 Task: Create new vendor bill with Date Opened: 02-Apr-23, Select Vendor: The Hanover Insurance Group, Terms: Net 7. Make bill entry for item-1 with Date: 02-Apr-23, Description: General Liability Insurance, Expense Account: Liability Insurance, Quantity: 1, Unit Price: 115, Sales Tax: Y, Sales Tax Included: Y, Tax Table: Sales Tax. Post Bill with Post Date: 02-Apr-23, Post to Accounts: Liabilities:Accounts Payble. Pay / Process Payment with Transaction Date: 08-Apr-23, Amount: 115, Transfer Account: Checking Account. Go to 'Print Bill'.
Action: Mouse moved to (155, 29)
Screenshot: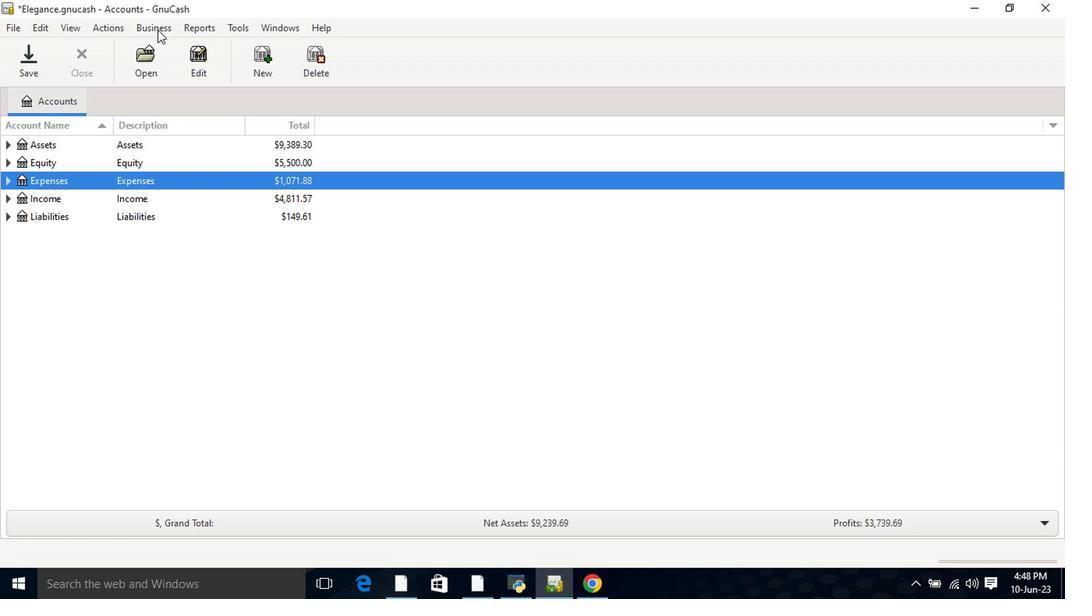 
Action: Mouse pressed left at (155, 29)
Screenshot: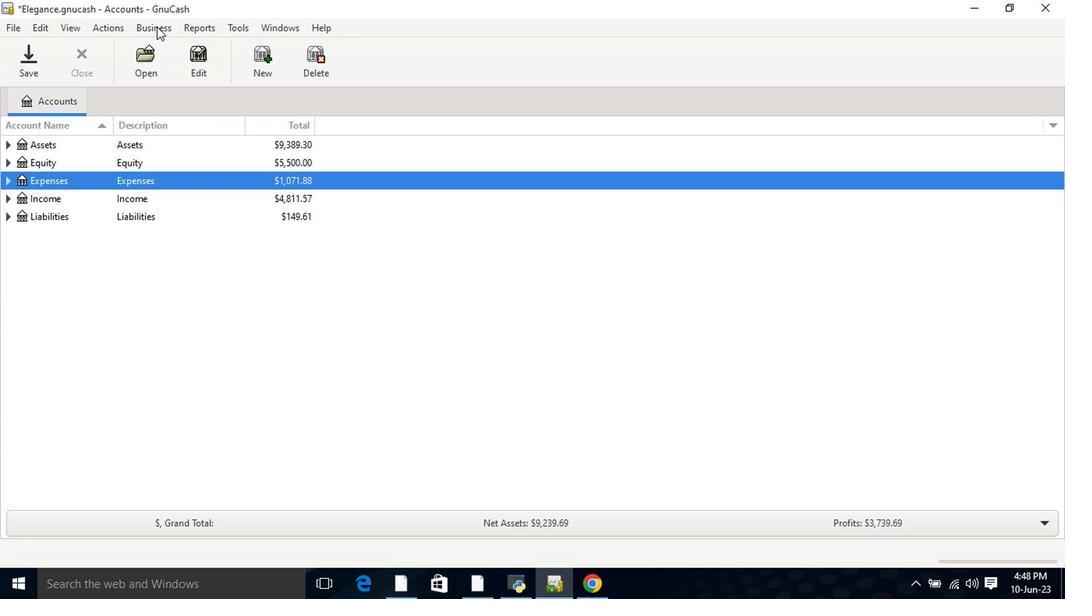 
Action: Mouse moved to (165, 71)
Screenshot: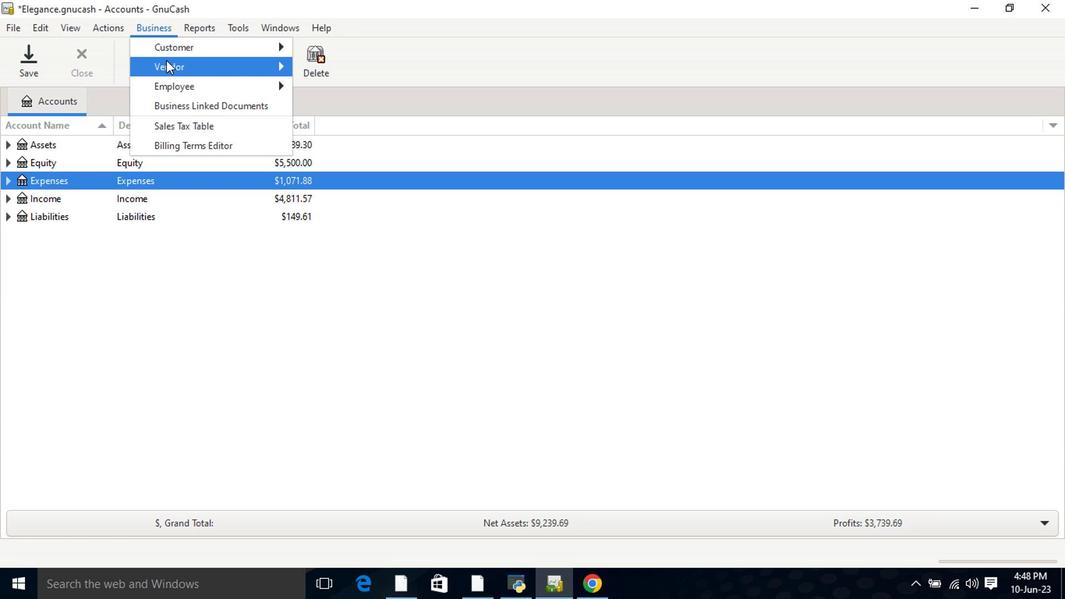 
Action: Mouse pressed left at (165, 71)
Screenshot: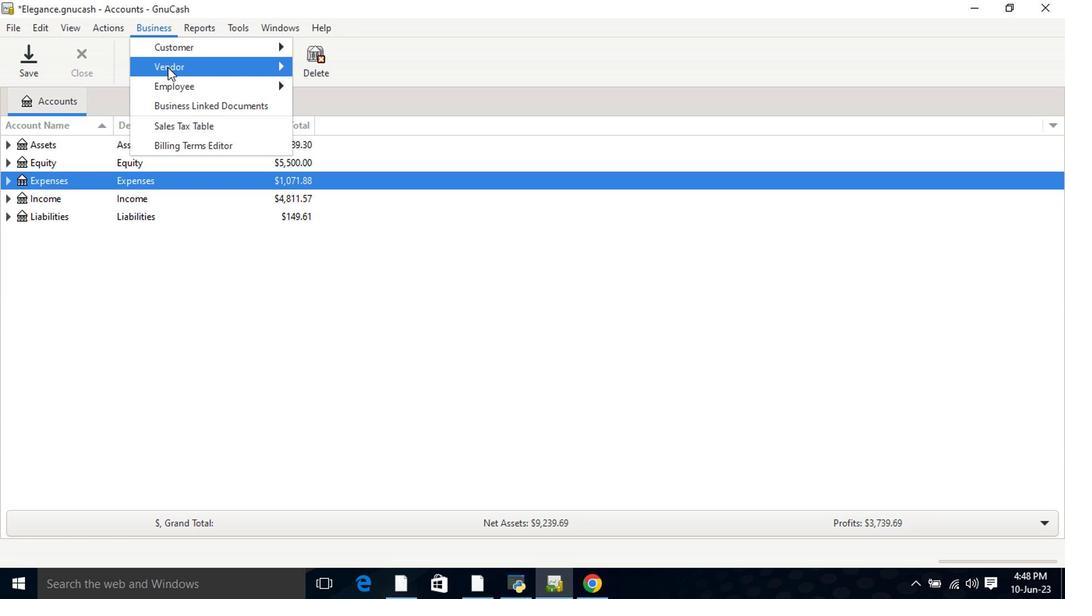 
Action: Mouse moved to (331, 124)
Screenshot: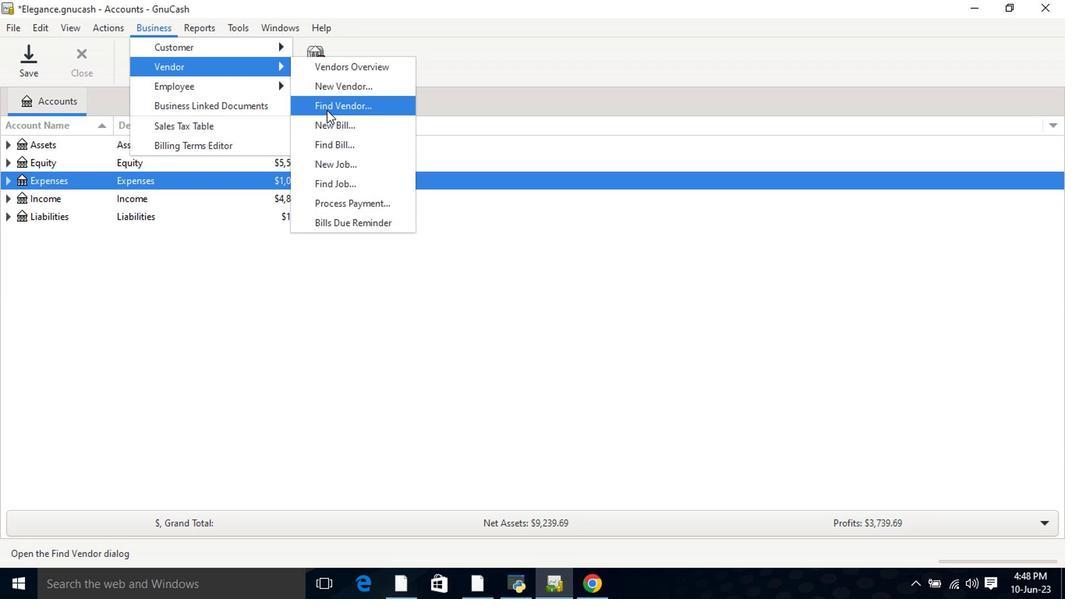 
Action: Mouse pressed left at (331, 124)
Screenshot: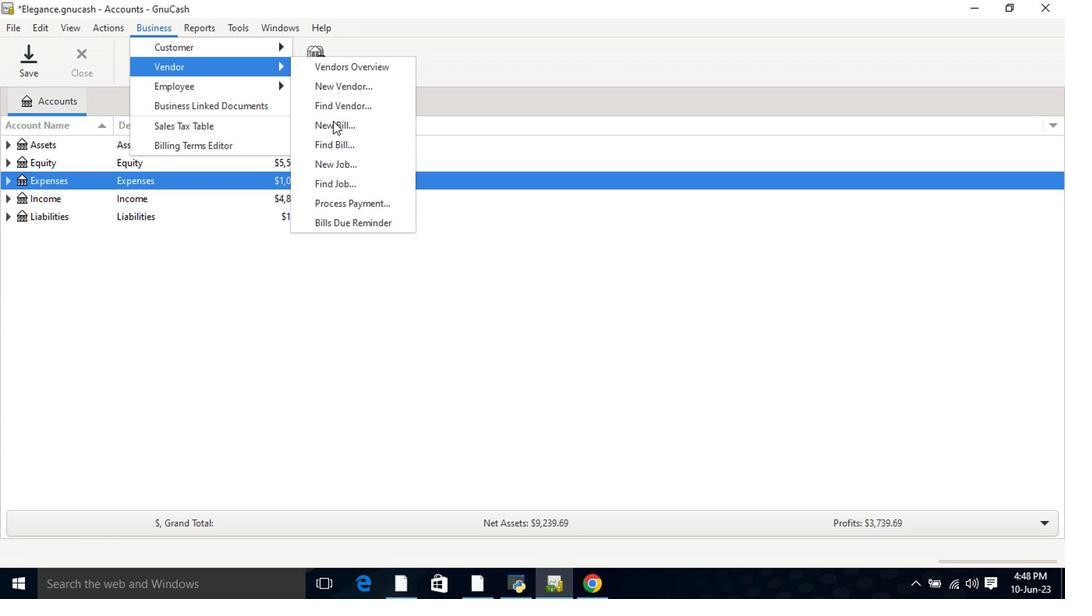 
Action: Mouse moved to (632, 206)
Screenshot: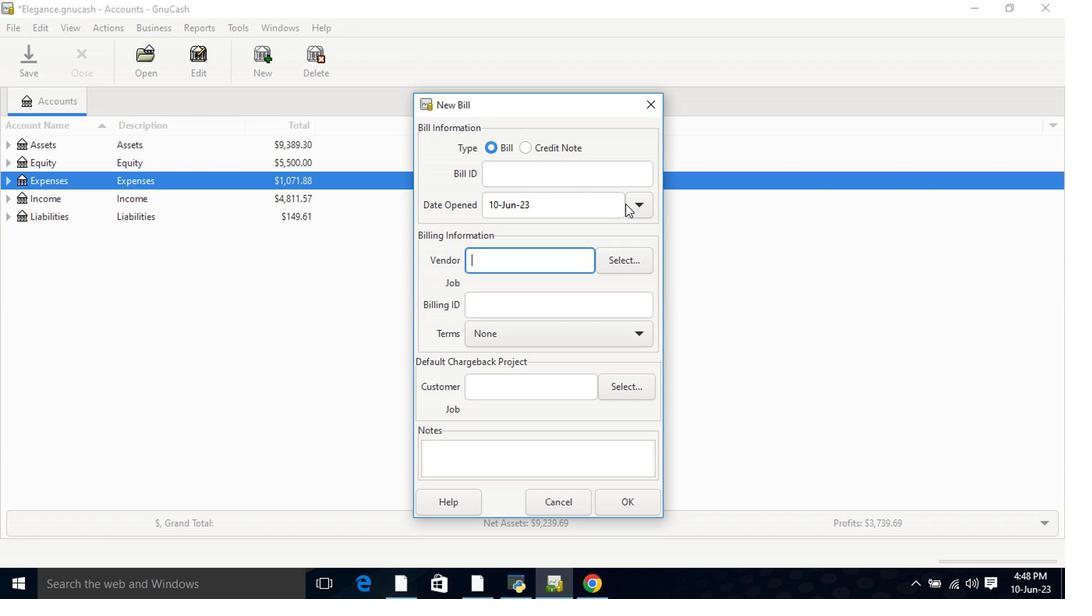 
Action: Mouse pressed left at (632, 206)
Screenshot: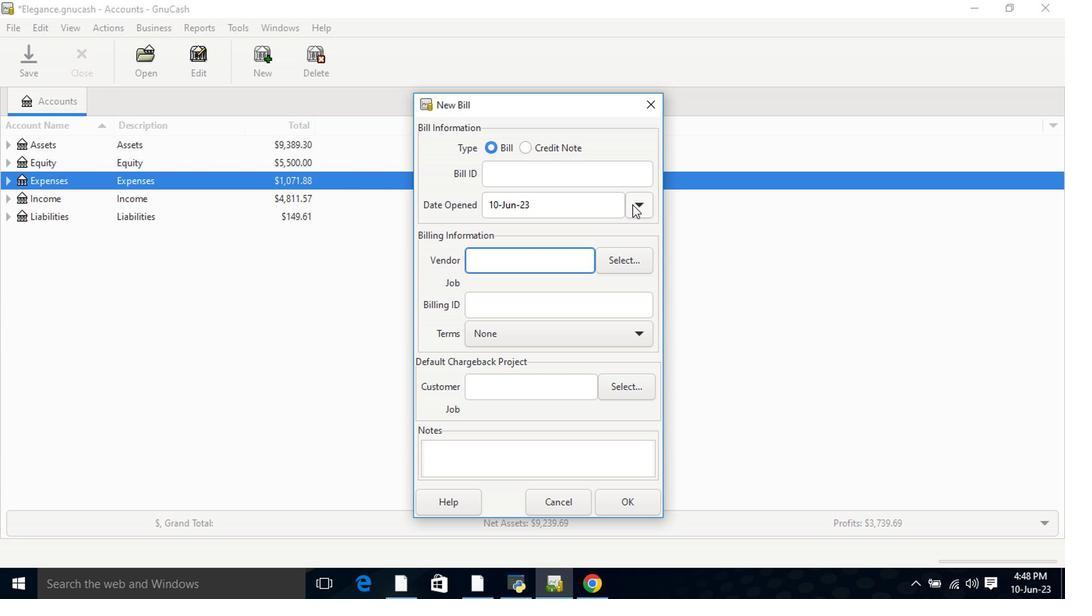
Action: Mouse moved to (517, 230)
Screenshot: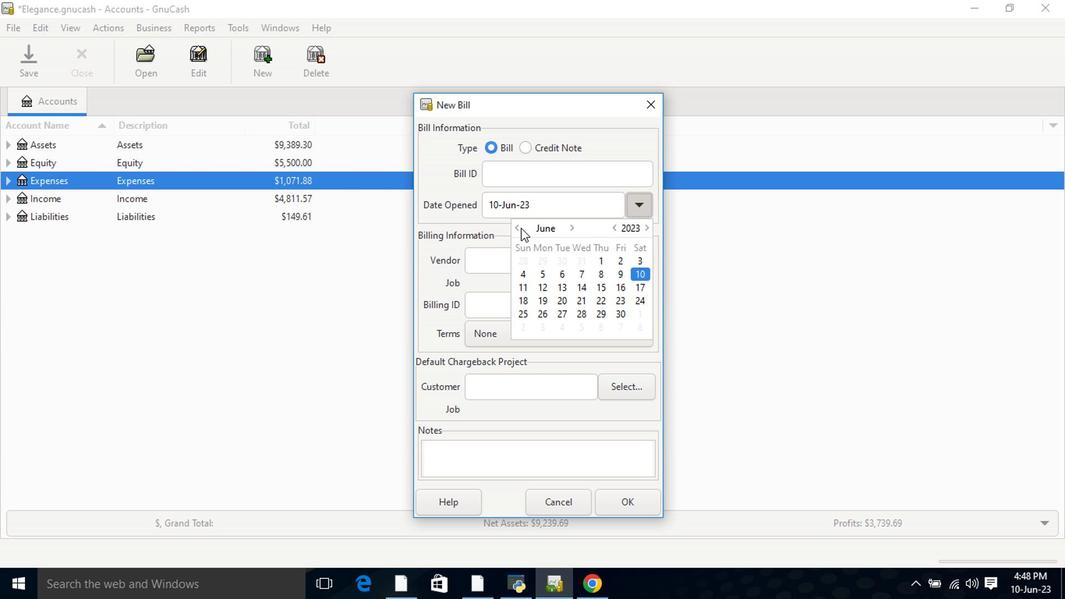 
Action: Mouse pressed left at (517, 230)
Screenshot: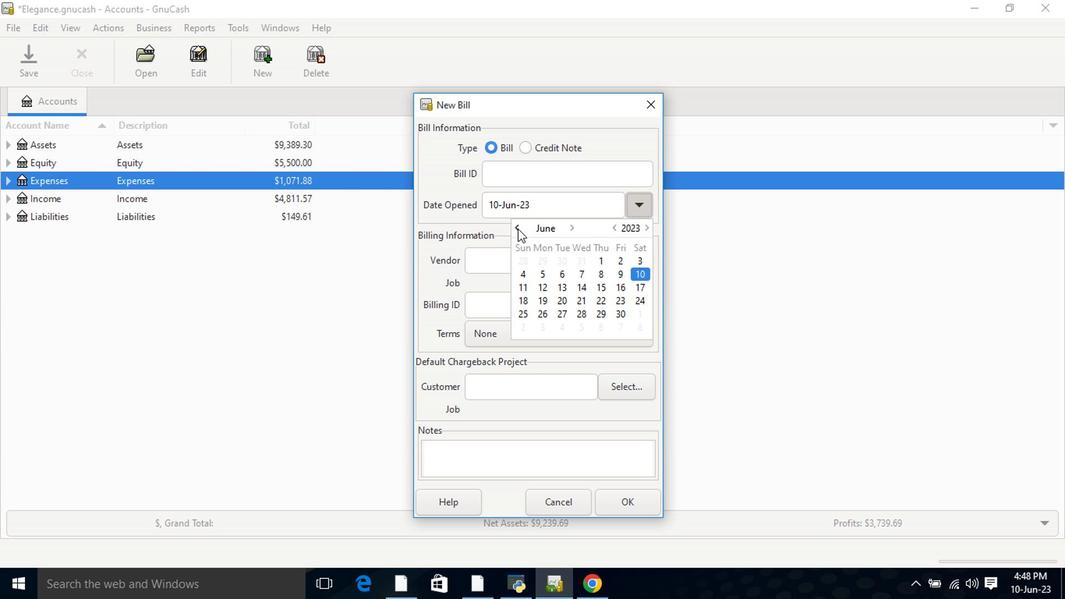 
Action: Mouse moved to (516, 230)
Screenshot: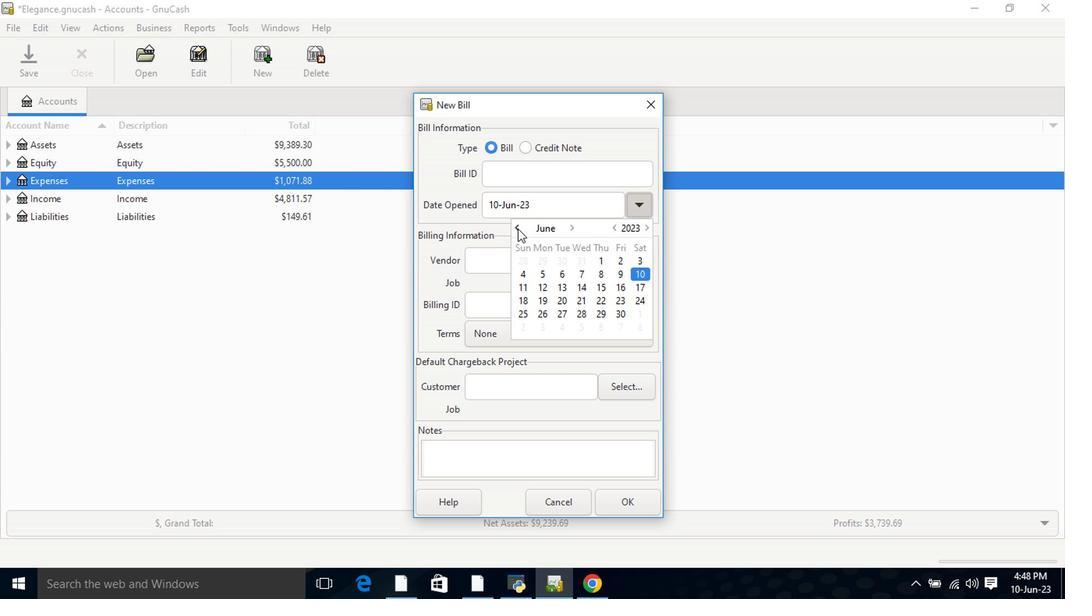 
Action: Mouse pressed left at (516, 230)
Screenshot: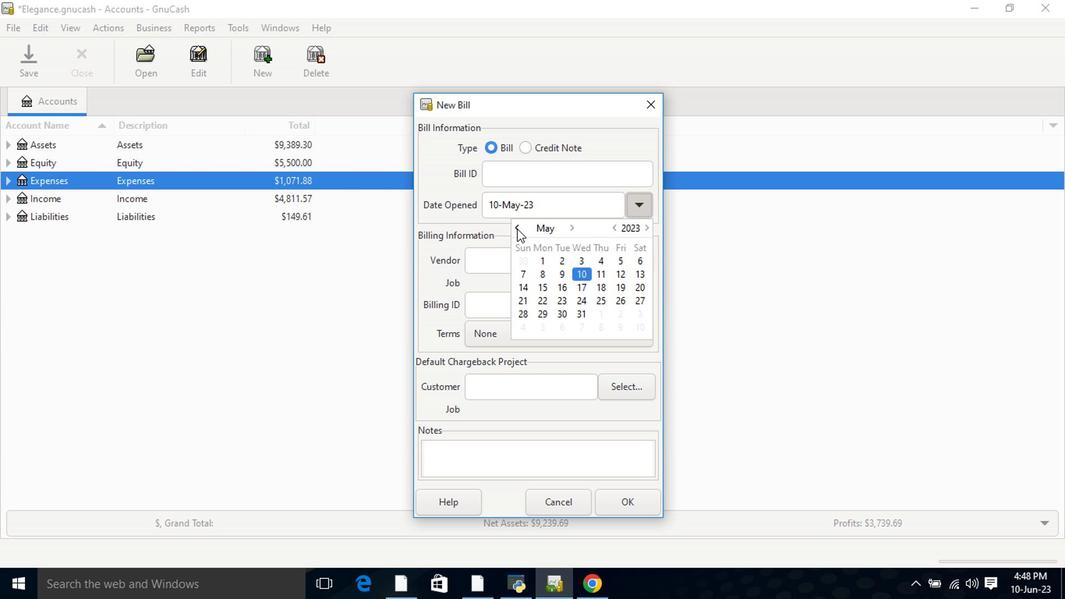 
Action: Mouse moved to (526, 276)
Screenshot: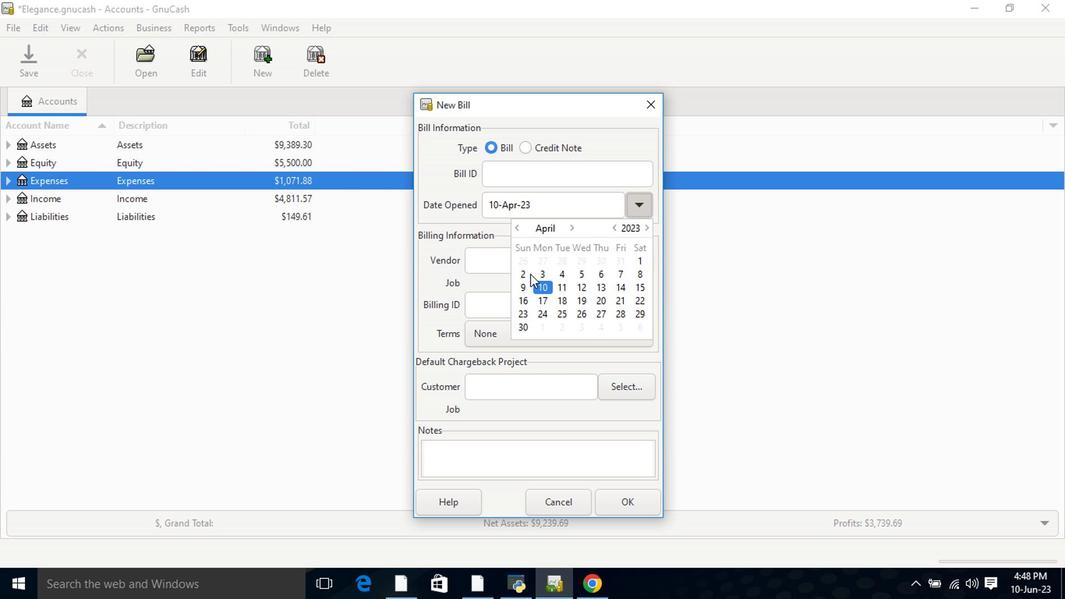 
Action: Mouse pressed left at (526, 276)
Screenshot: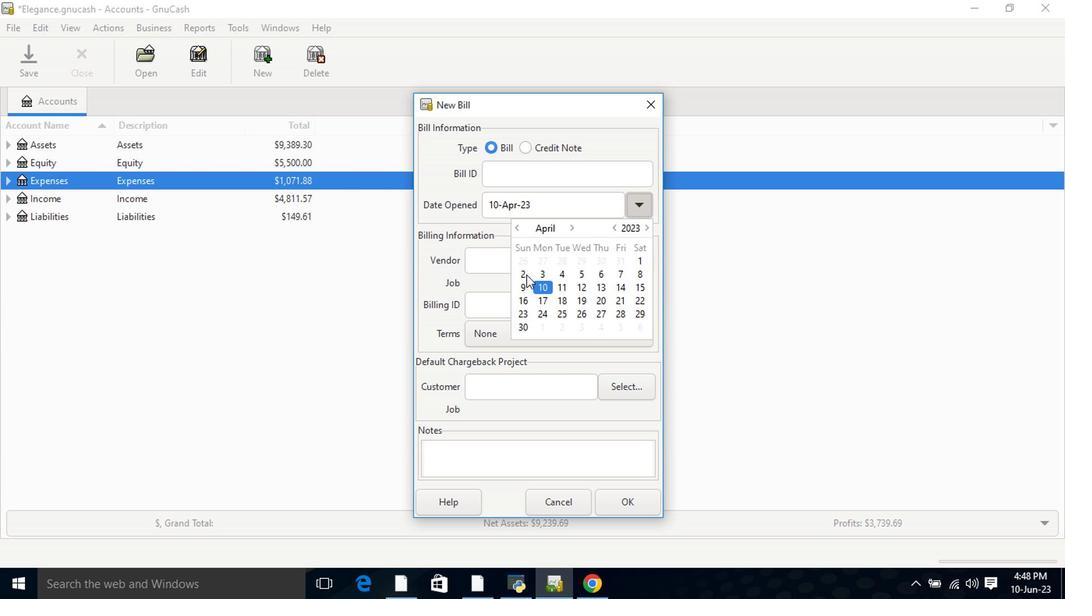 
Action: Mouse pressed left at (526, 276)
Screenshot: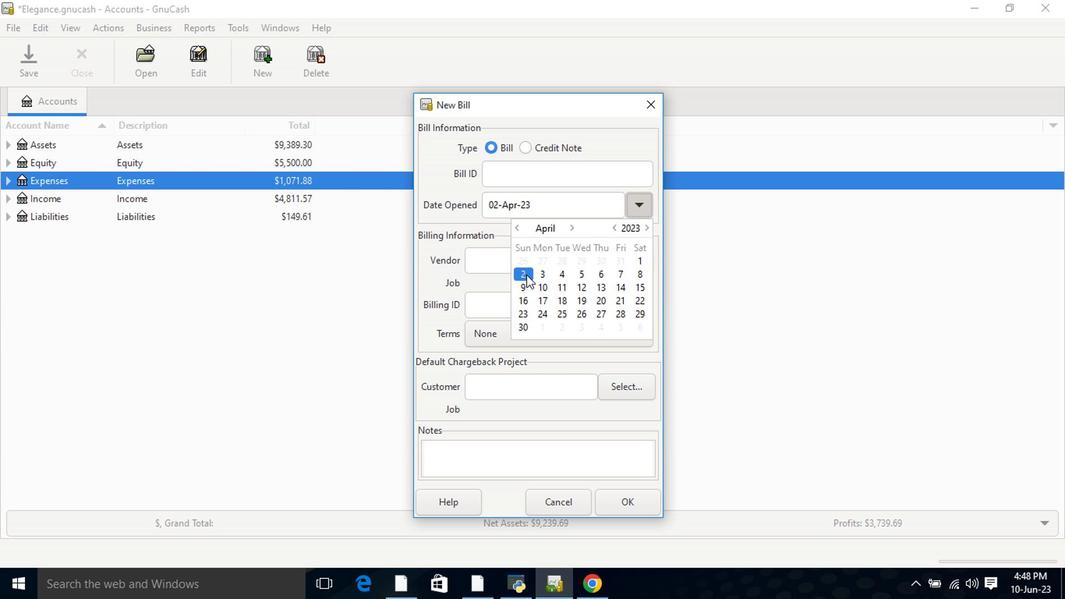 
Action: Mouse moved to (522, 268)
Screenshot: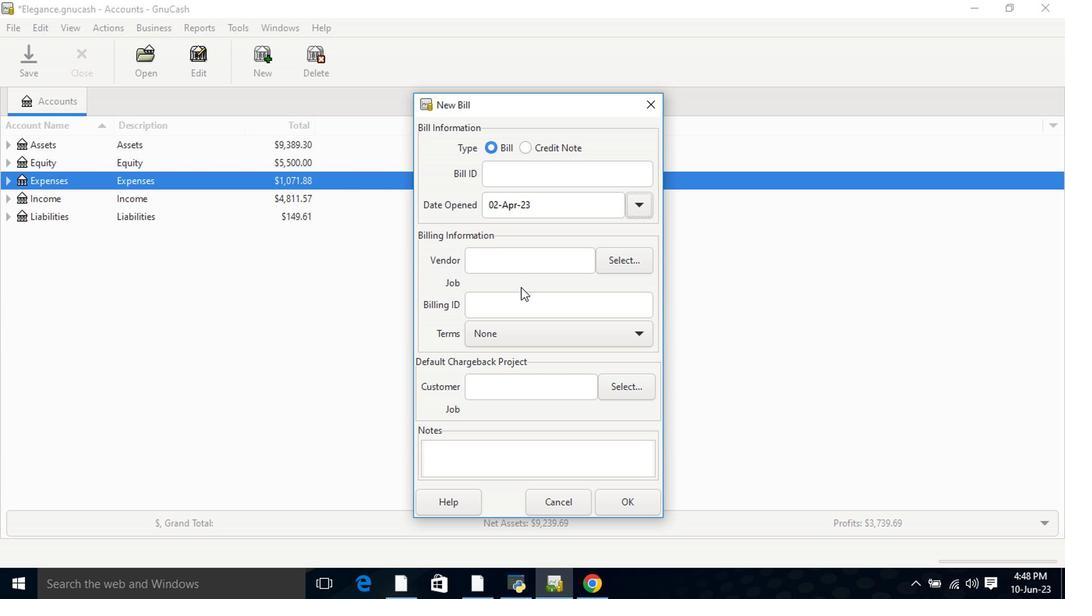 
Action: Mouse pressed left at (522, 268)
Screenshot: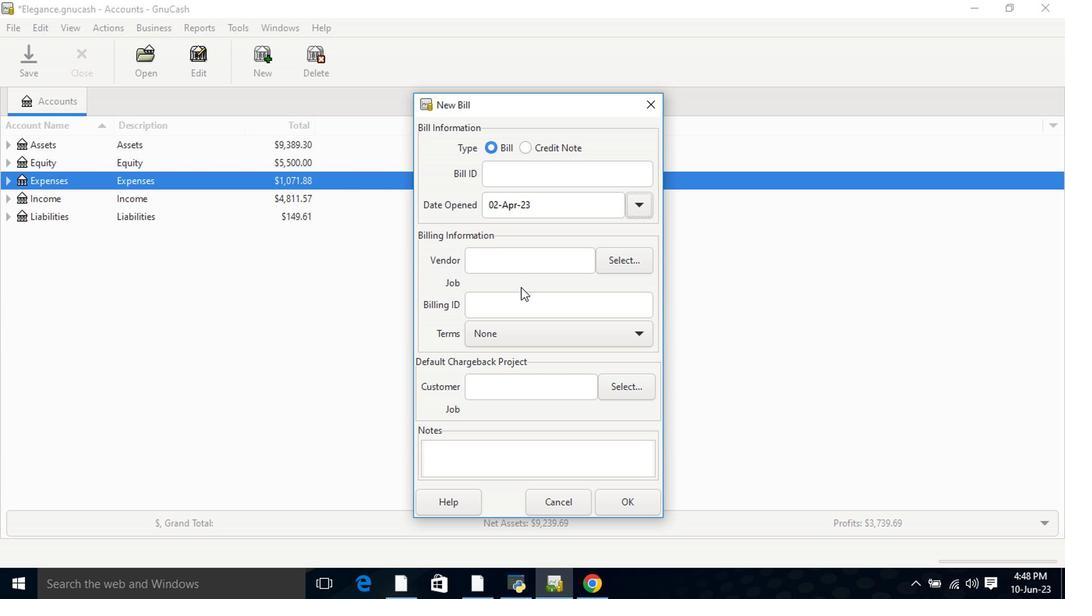 
Action: Key pressed <Key.shift>The<Key.space>
Screenshot: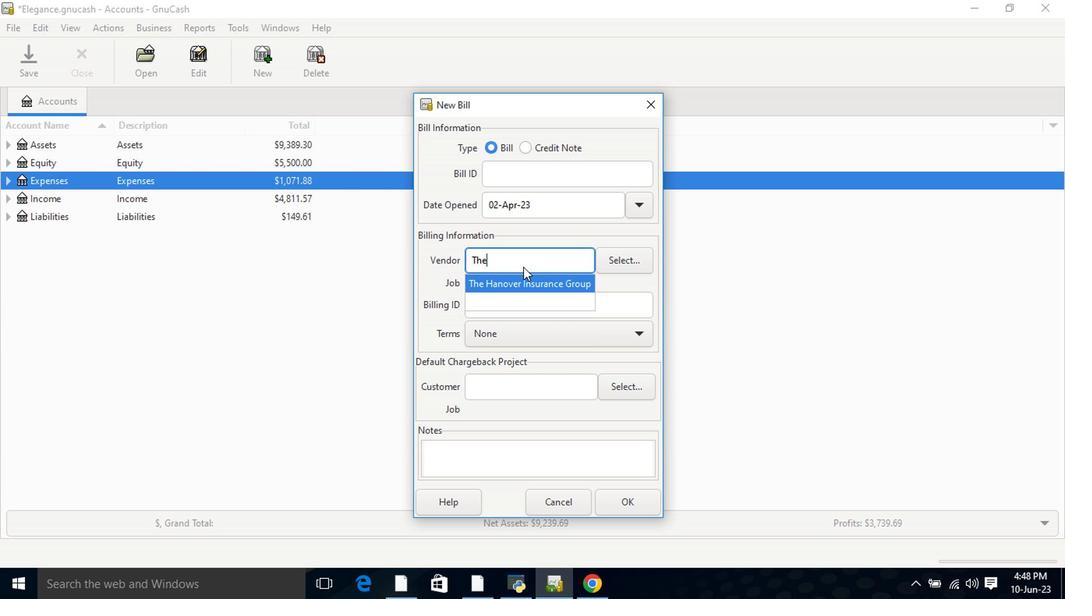 
Action: Mouse moved to (519, 288)
Screenshot: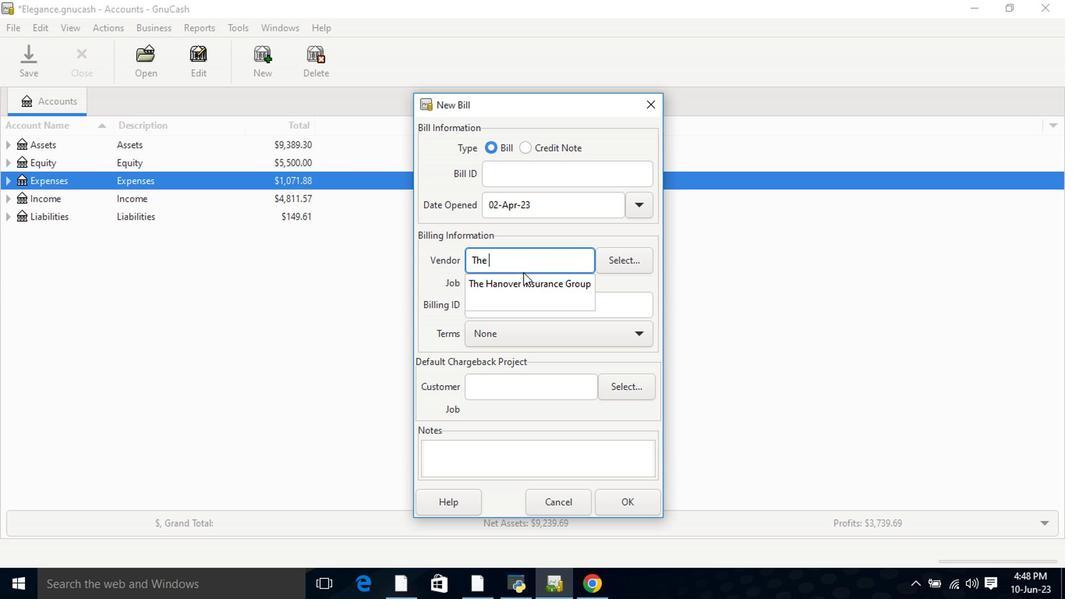 
Action: Mouse pressed left at (519, 288)
Screenshot: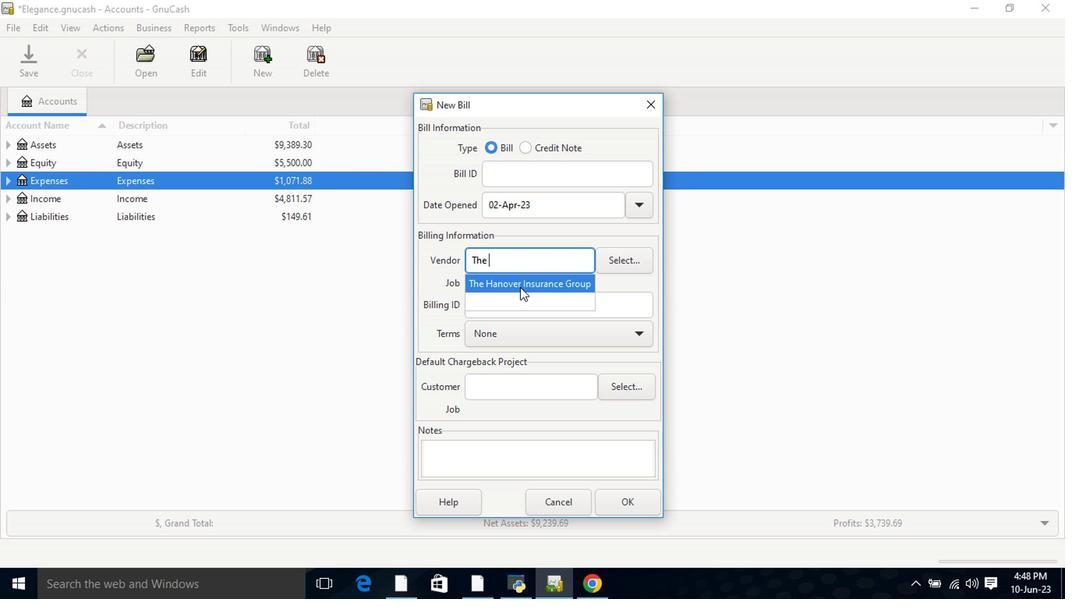 
Action: Mouse moved to (533, 342)
Screenshot: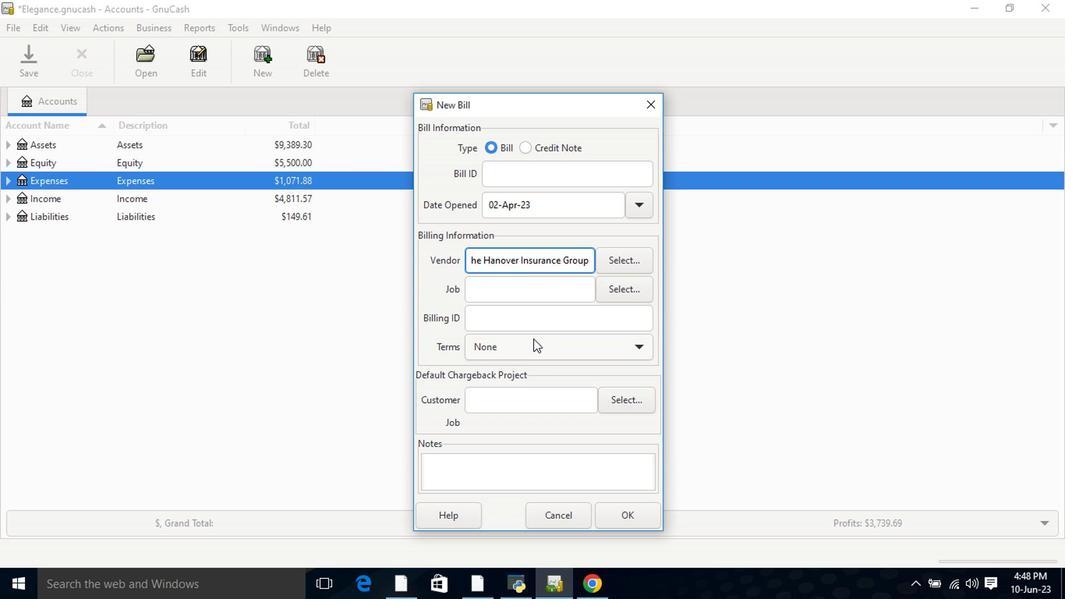 
Action: Mouse pressed left at (533, 342)
Screenshot: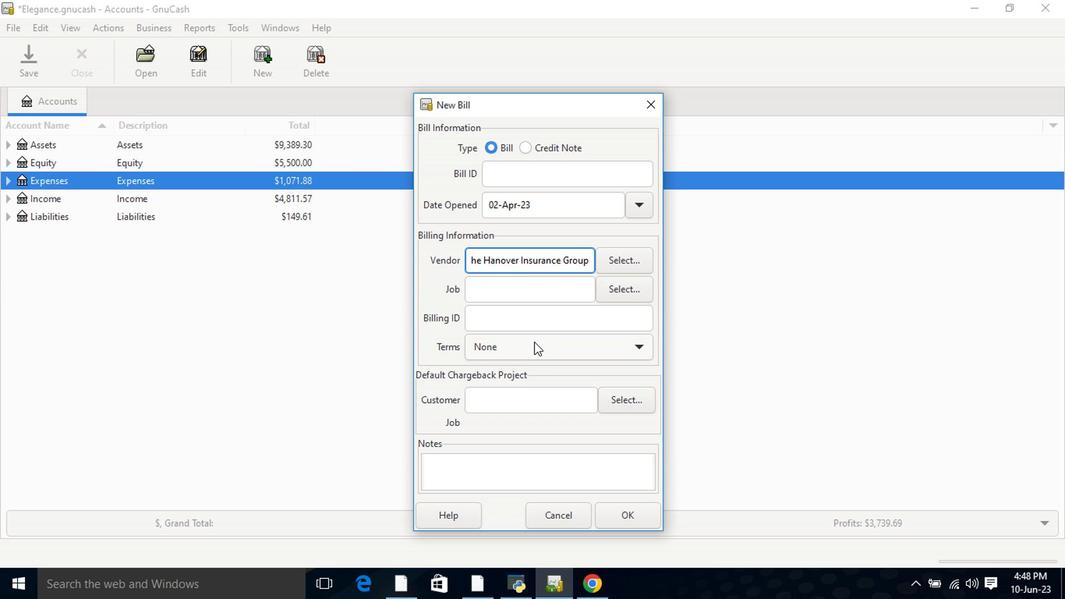 
Action: Mouse moved to (523, 411)
Screenshot: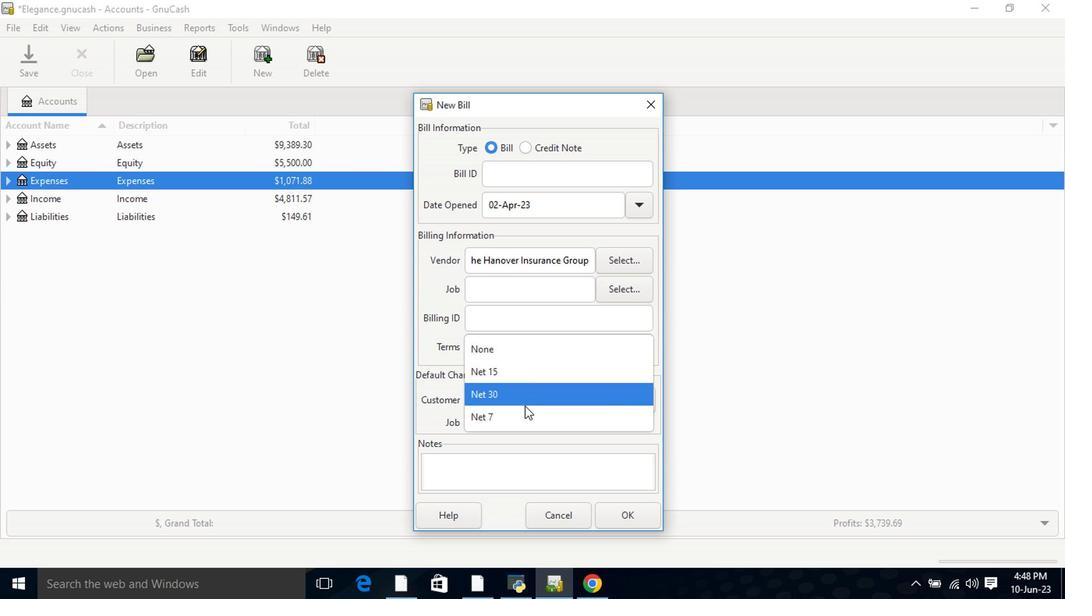 
Action: Mouse pressed left at (523, 411)
Screenshot: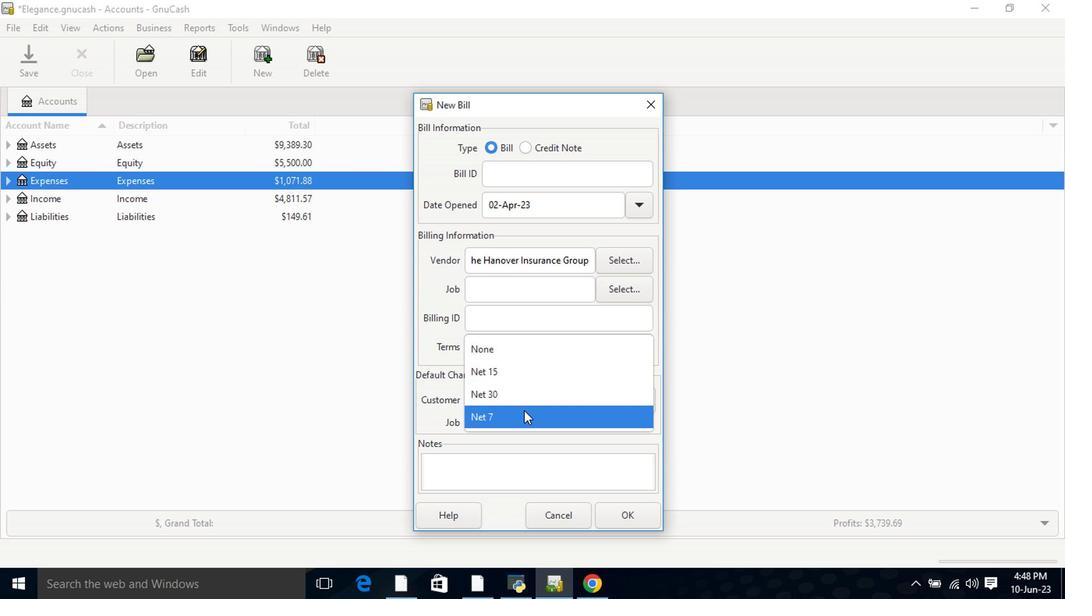 
Action: Mouse moved to (628, 511)
Screenshot: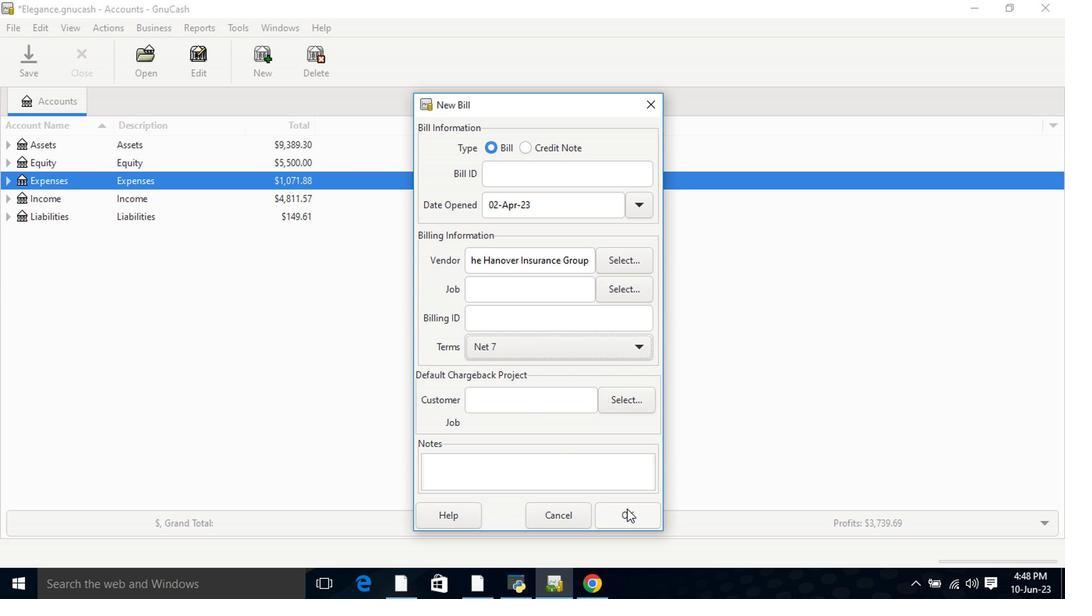 
Action: Mouse pressed left at (628, 511)
Screenshot: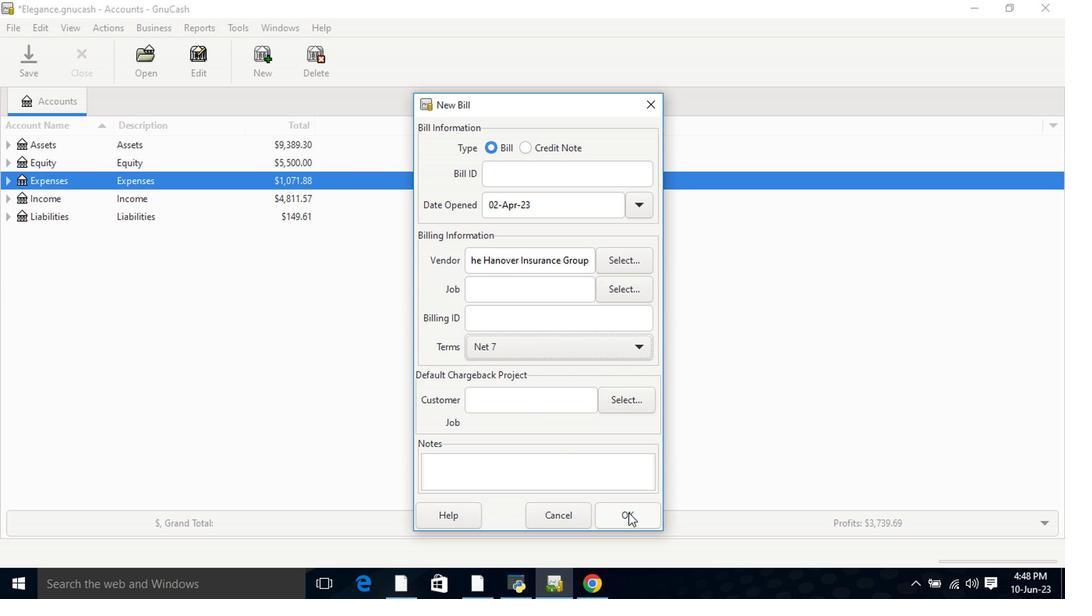 
Action: Mouse moved to (275, 355)
Screenshot: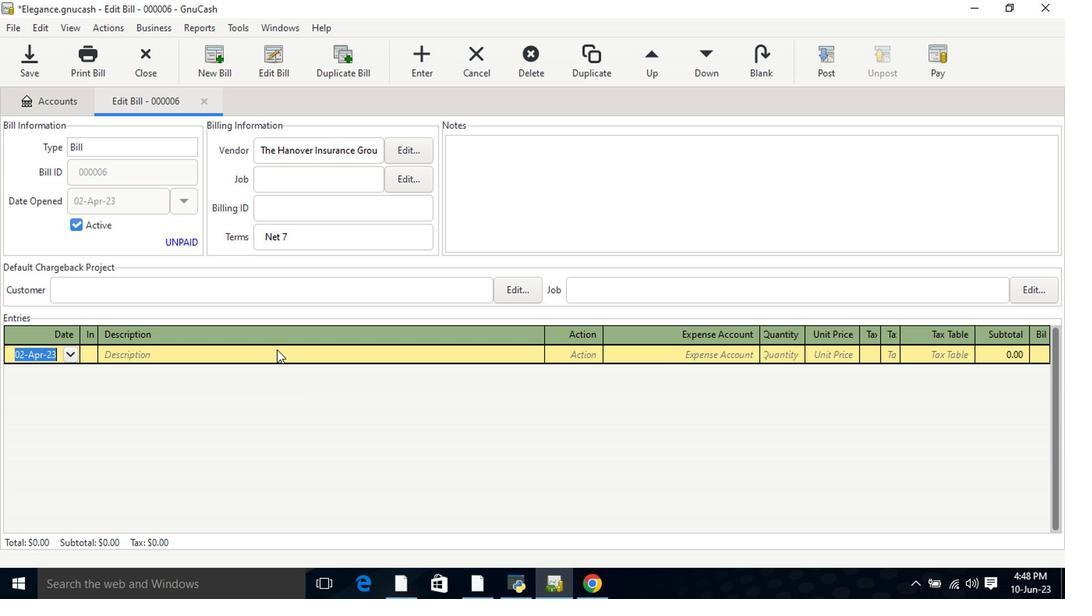 
Action: Mouse pressed left at (275, 355)
Screenshot: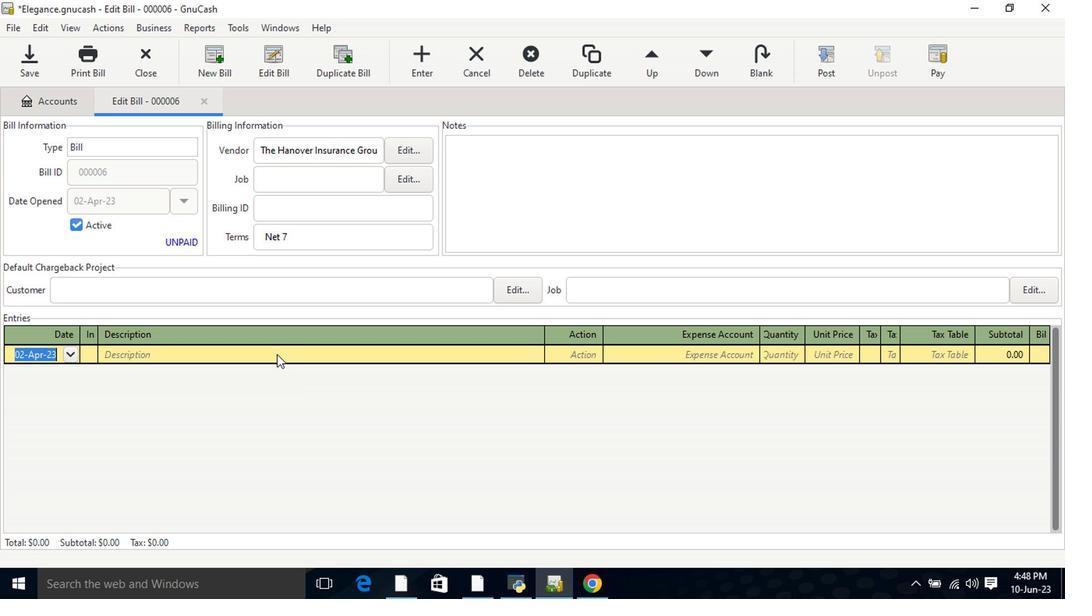 
Action: Key pressed <Key.shift>General<Key.space><Key.shift>Liability<Key.space><Key.shift>Insurance<Key.tab><Key.tab>insu<Key.down><Key.tab>1<Key.tab>115<Key.tab>
Screenshot: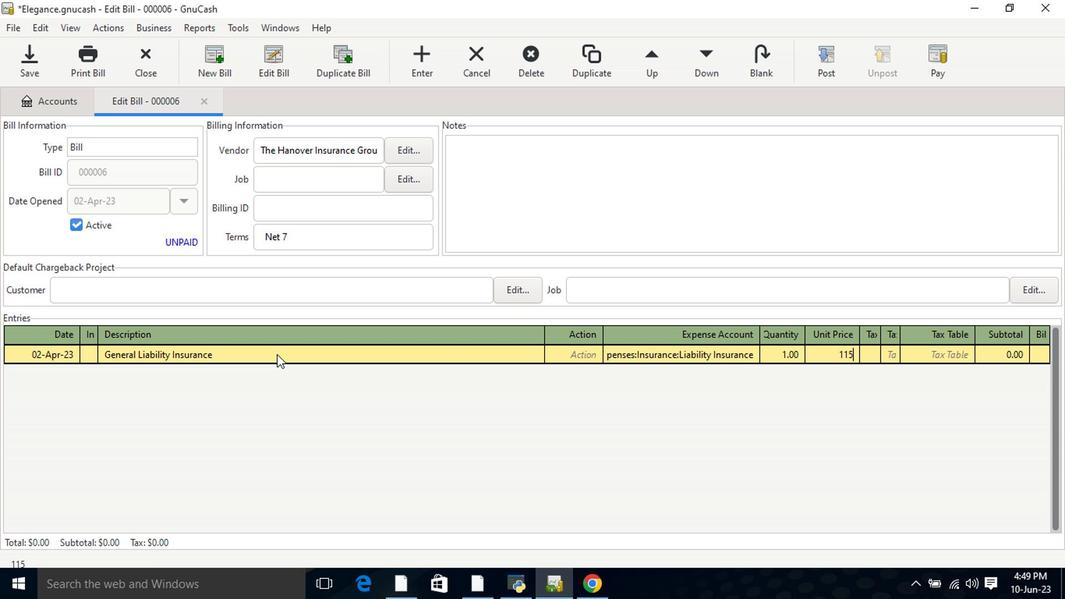 
Action: Mouse moved to (868, 355)
Screenshot: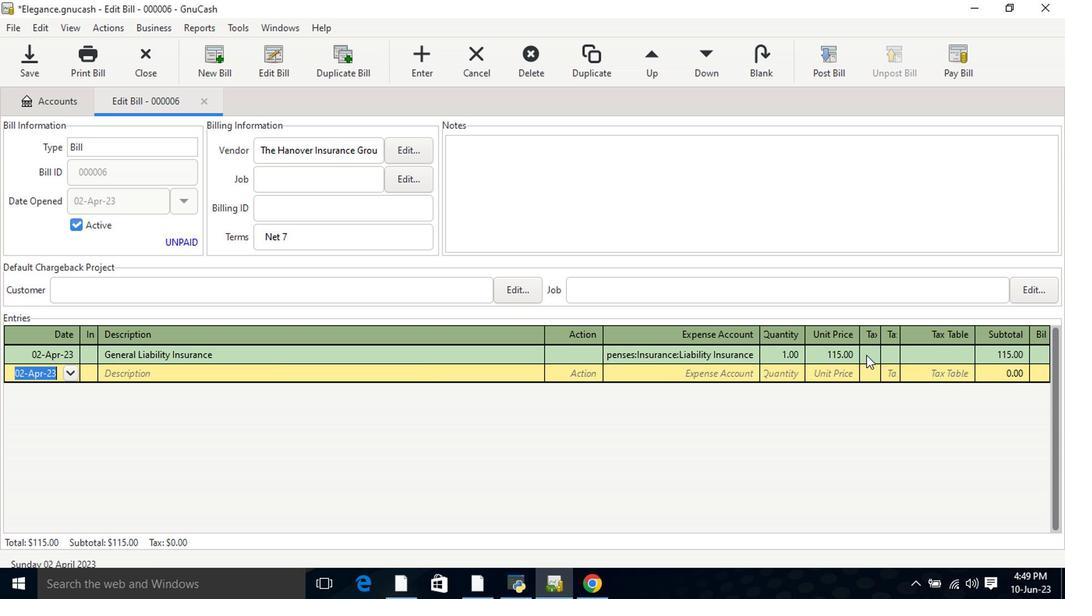 
Action: Mouse pressed left at (868, 355)
Screenshot: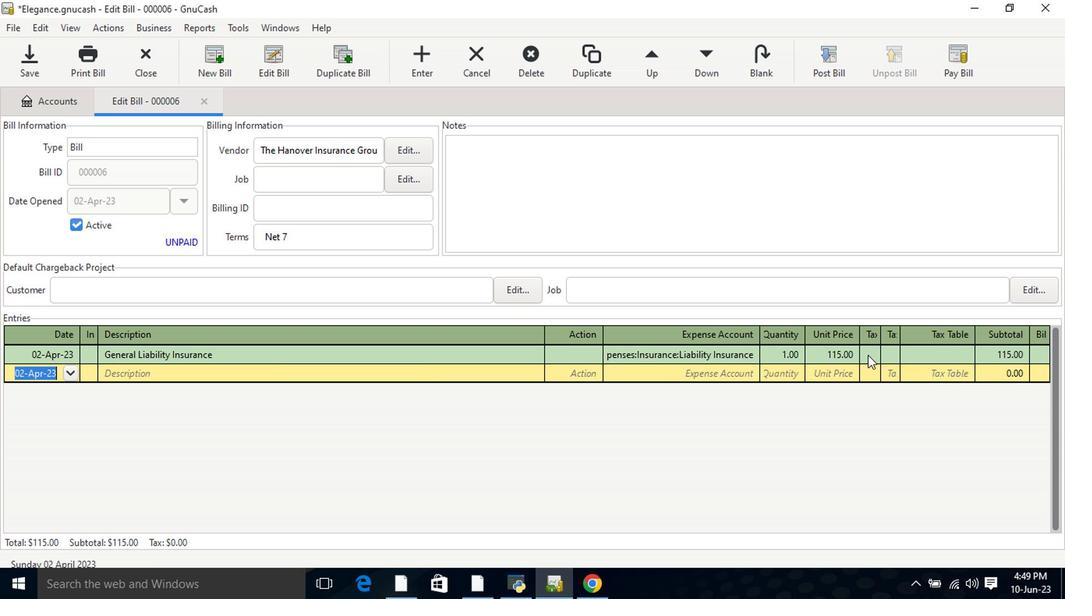
Action: Mouse moved to (877, 357)
Screenshot: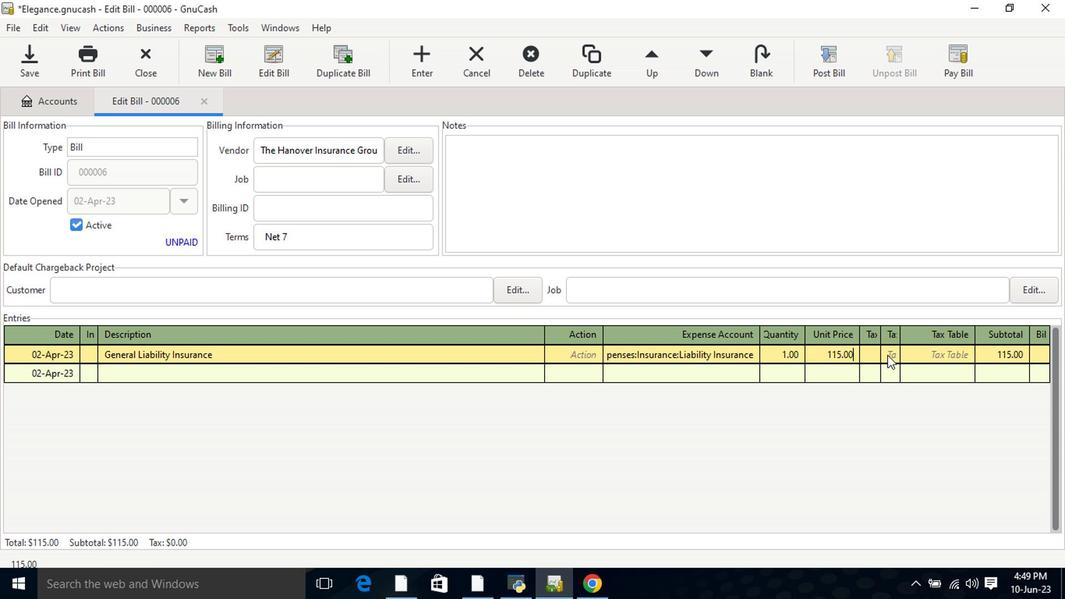 
Action: Mouse pressed left at (877, 357)
Screenshot: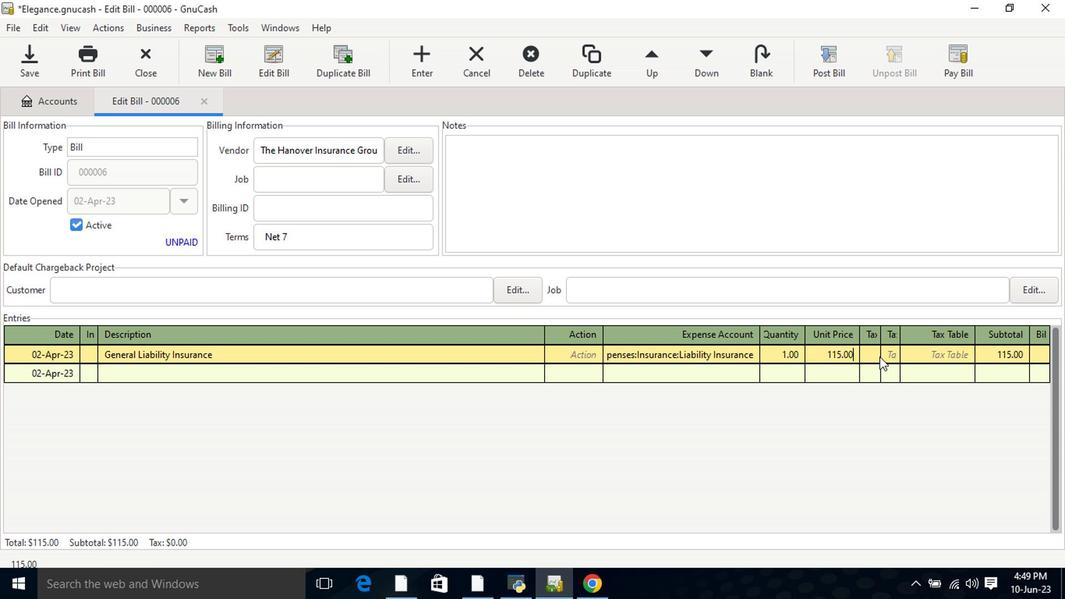 
Action: Mouse moved to (891, 358)
Screenshot: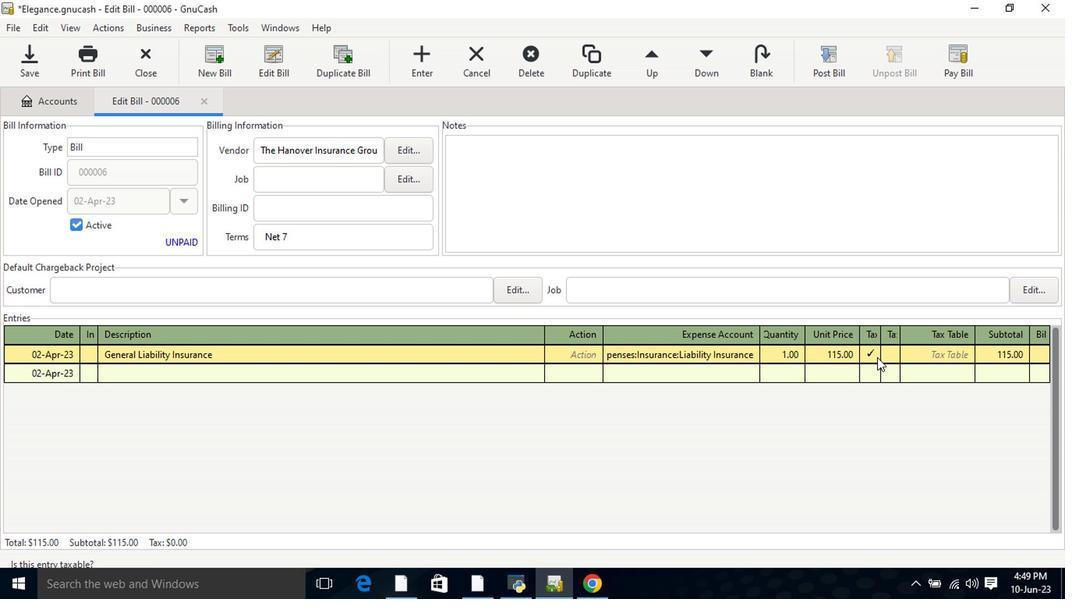 
Action: Mouse pressed left at (891, 358)
Screenshot: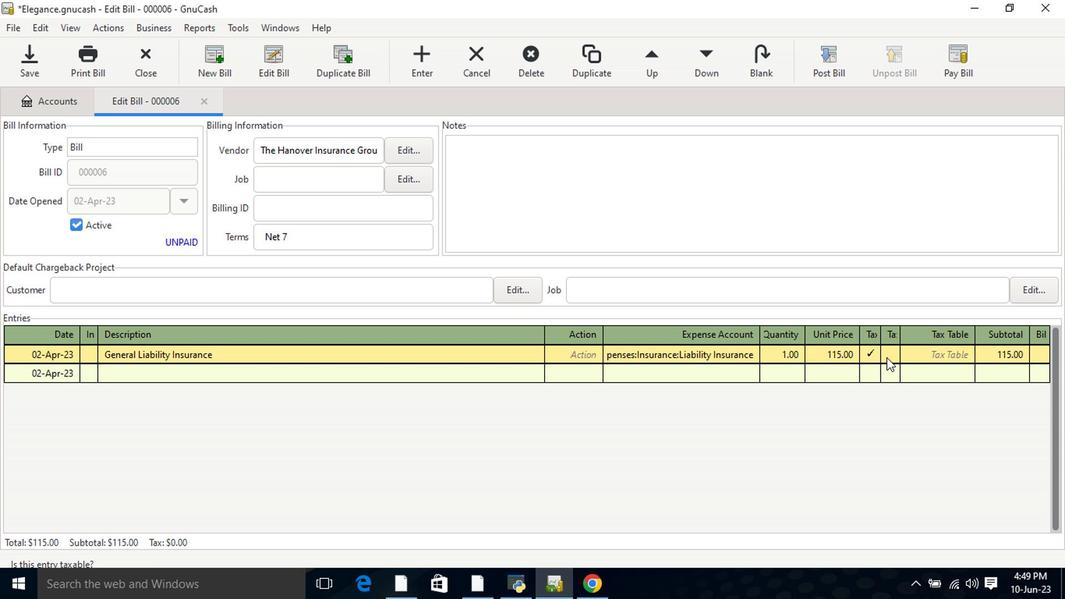 
Action: Mouse moved to (960, 354)
Screenshot: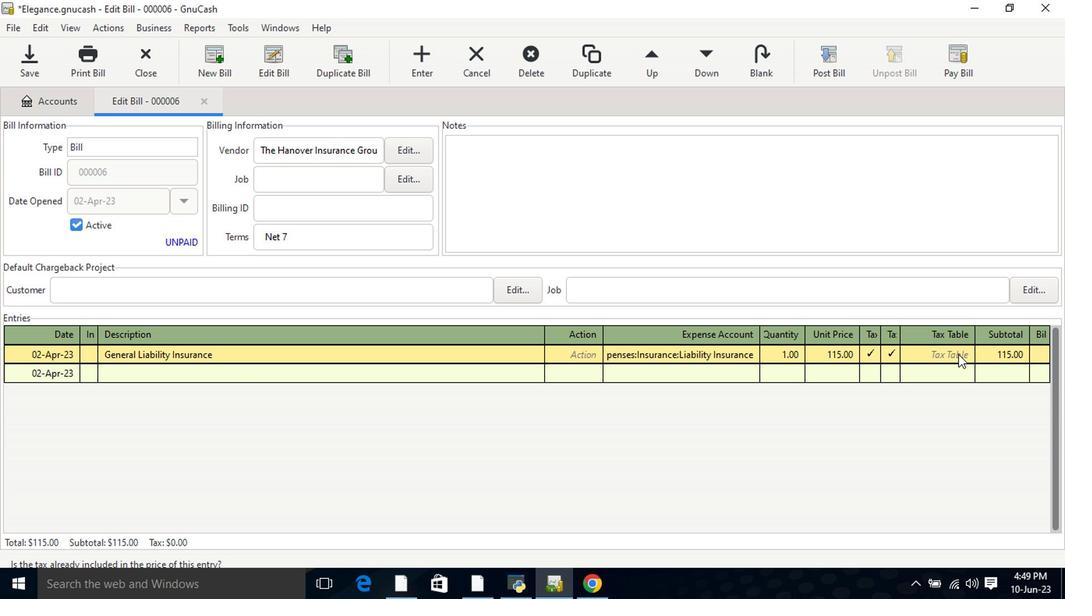 
Action: Mouse pressed left at (960, 354)
Screenshot: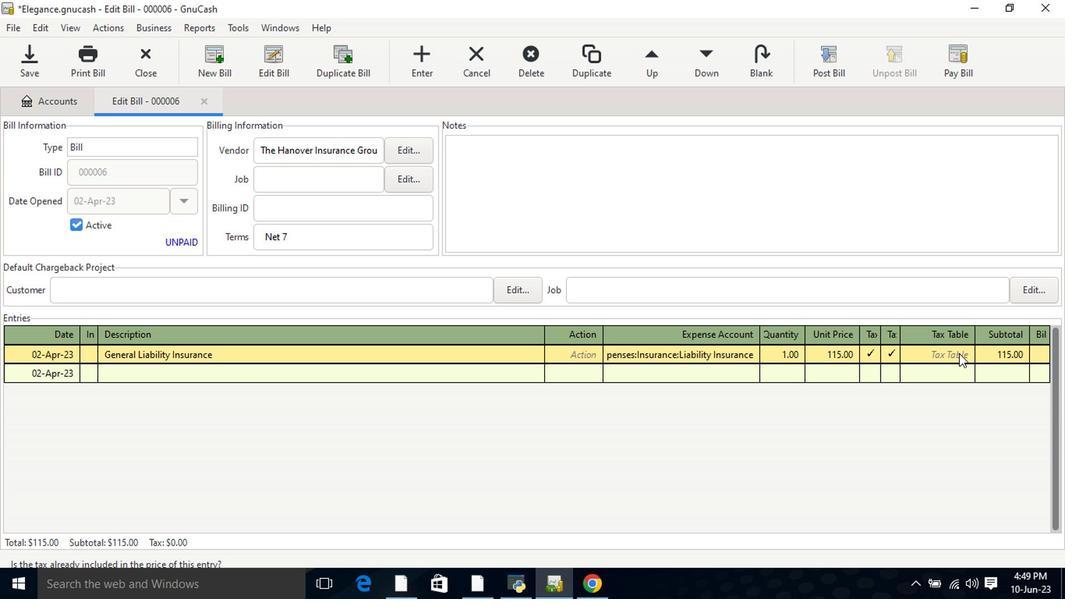 
Action: Mouse moved to (970, 361)
Screenshot: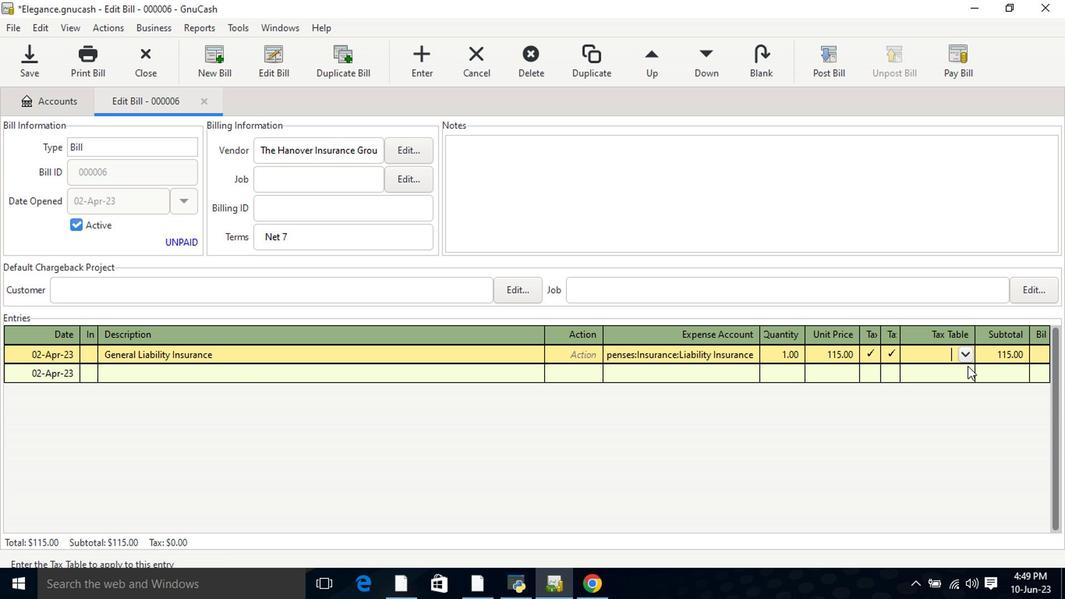 
Action: Mouse pressed left at (970, 361)
Screenshot: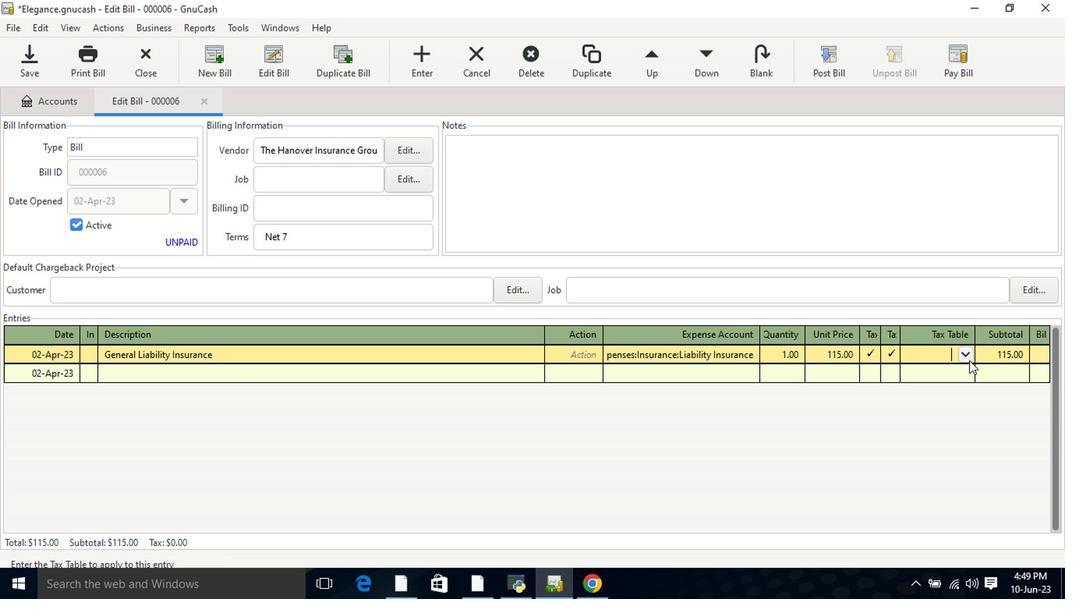 
Action: Mouse moved to (970, 372)
Screenshot: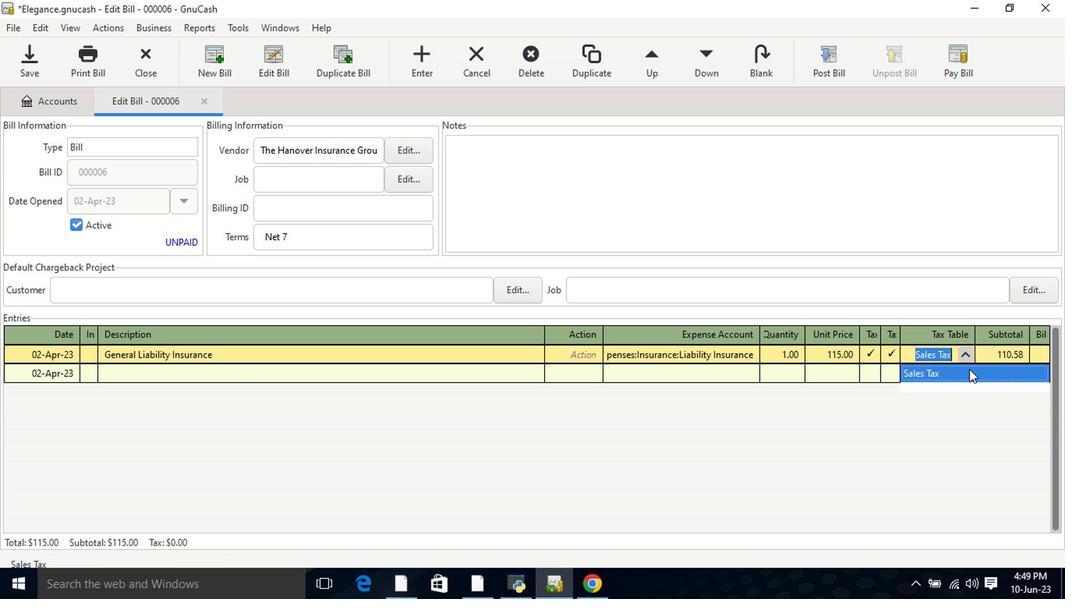 
Action: Mouse pressed left at (970, 372)
Screenshot: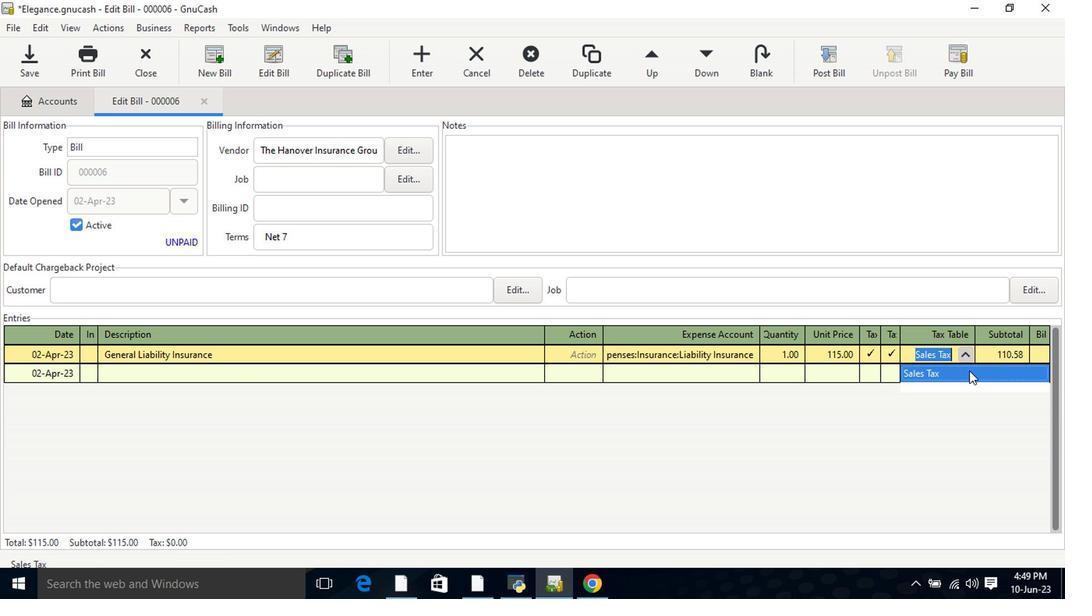 
Action: Key pressed <Key.tab>
Screenshot: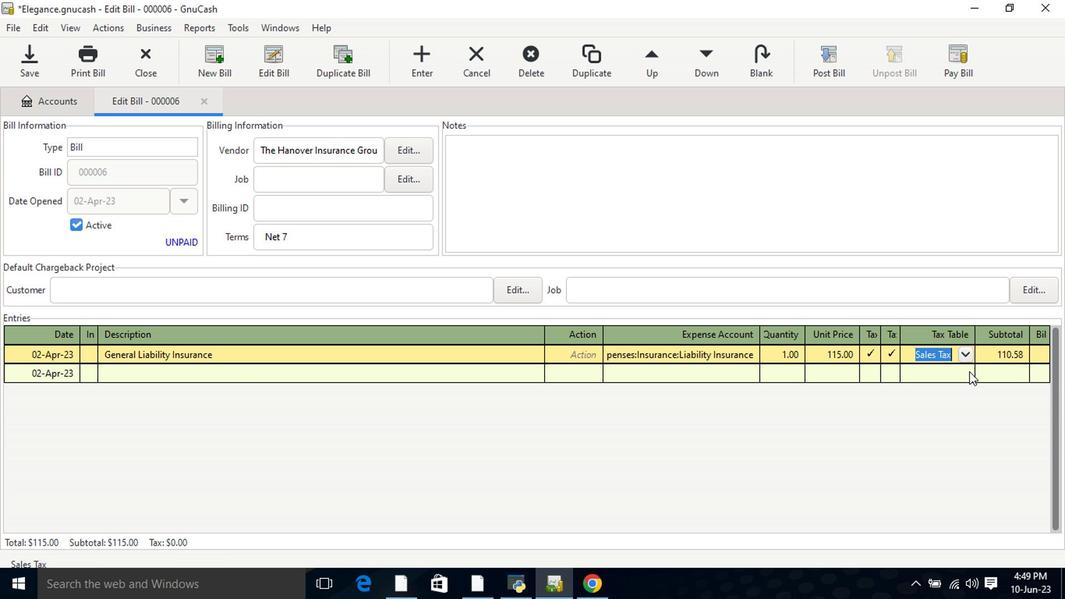 
Action: Mouse moved to (842, 72)
Screenshot: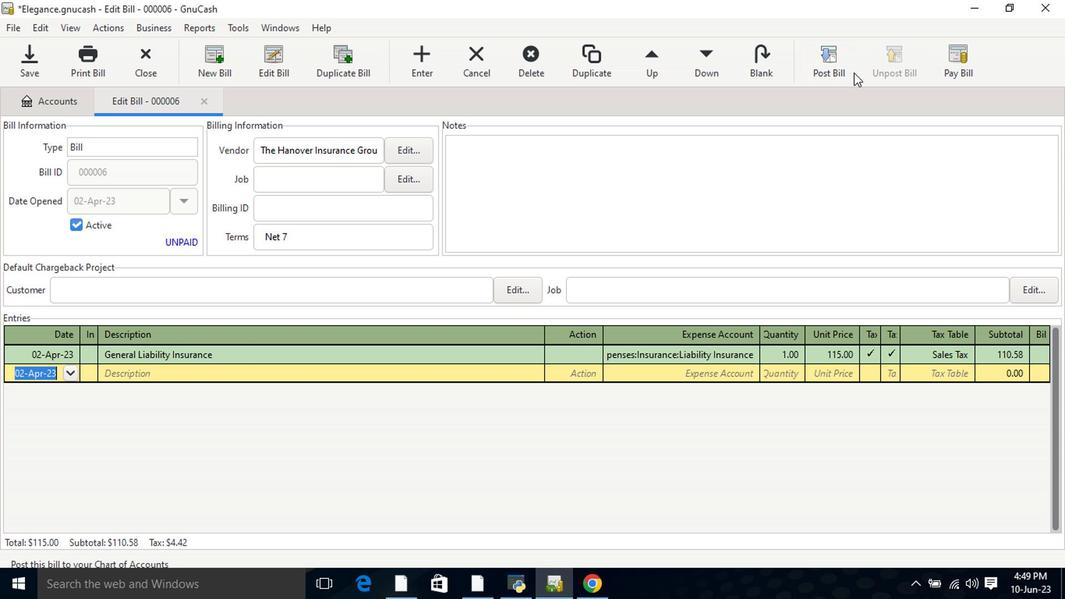 
Action: Mouse pressed left at (842, 72)
Screenshot: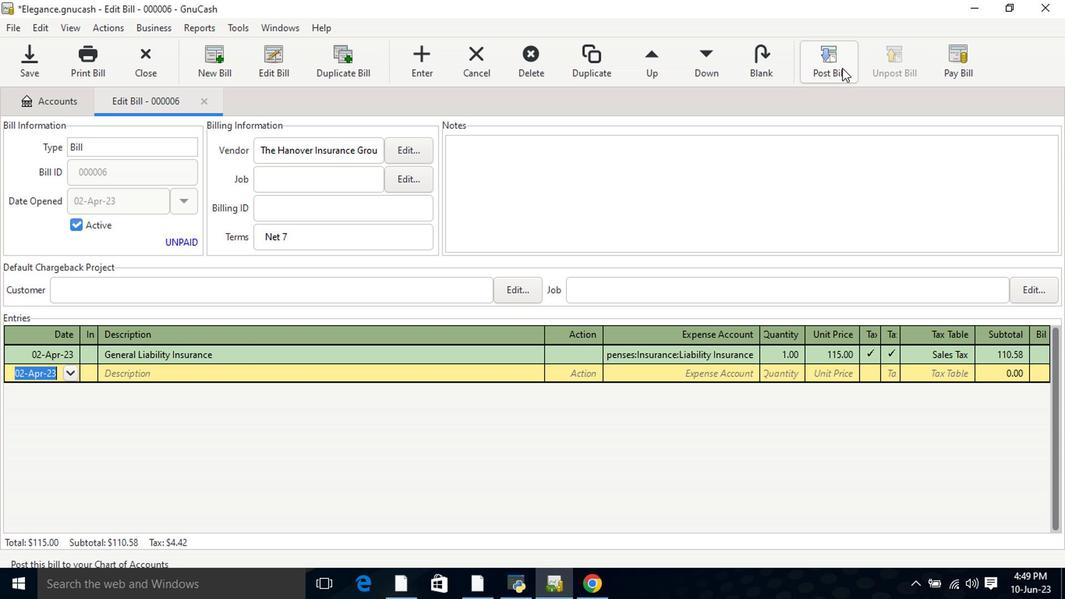 
Action: Mouse moved to (650, 400)
Screenshot: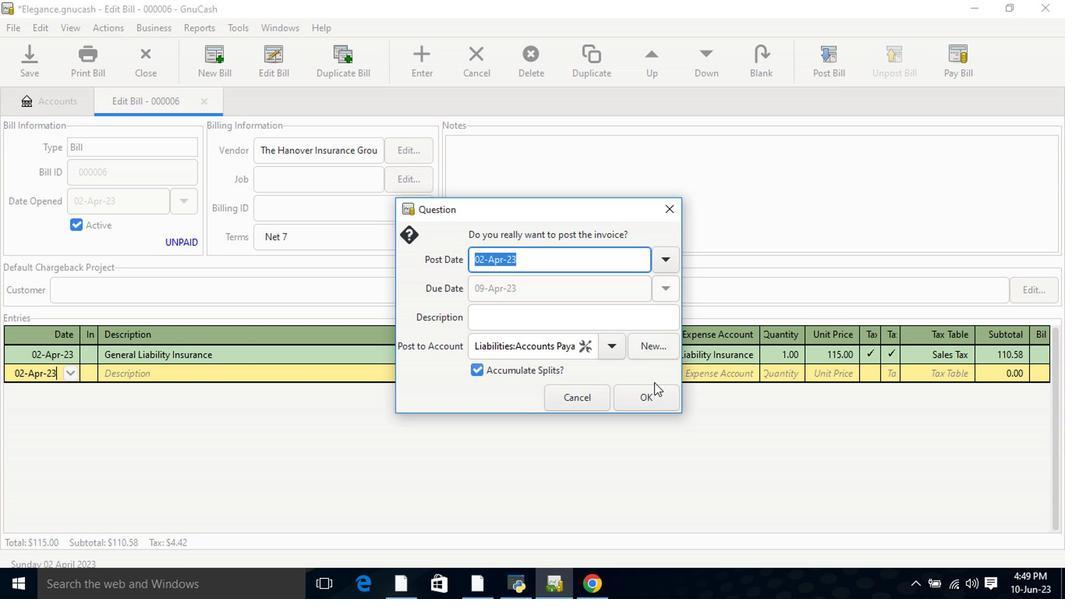 
Action: Mouse pressed left at (650, 400)
Screenshot: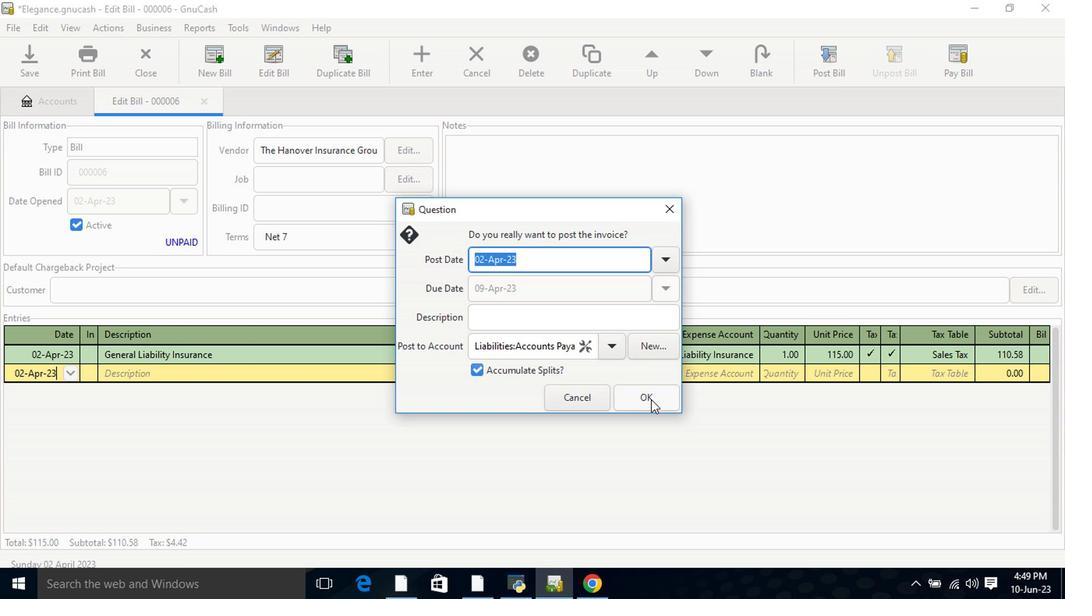 
Action: Mouse moved to (935, 63)
Screenshot: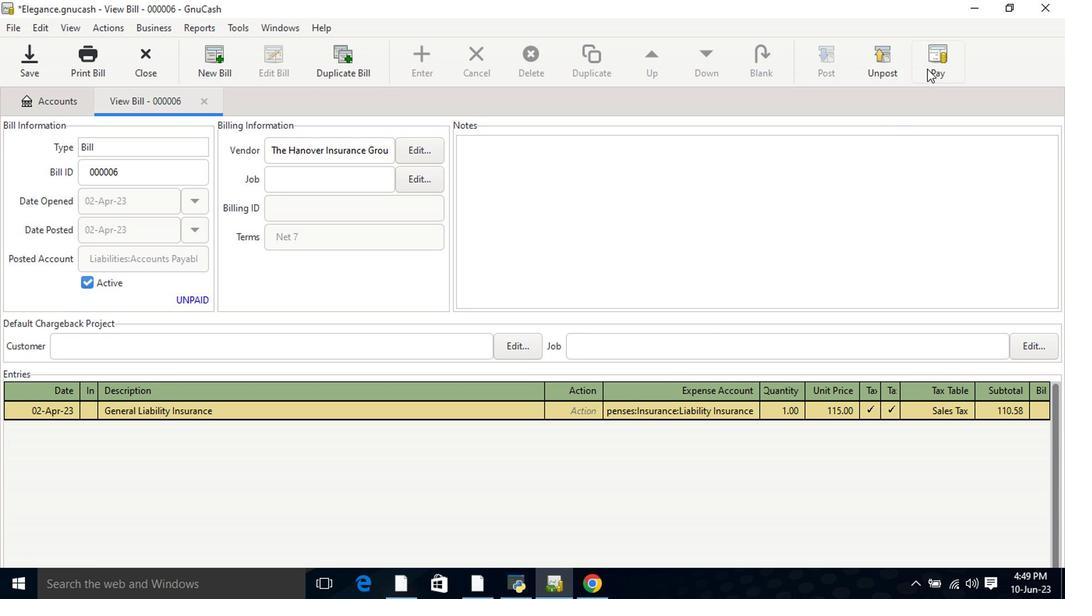 
Action: Mouse pressed left at (935, 63)
Screenshot: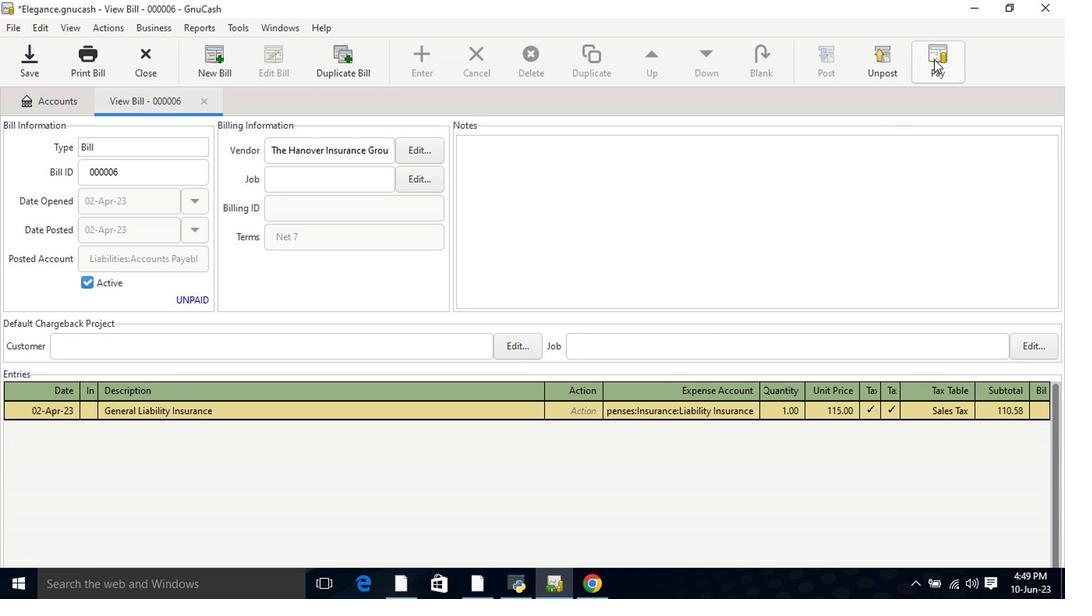 
Action: Mouse moved to (480, 313)
Screenshot: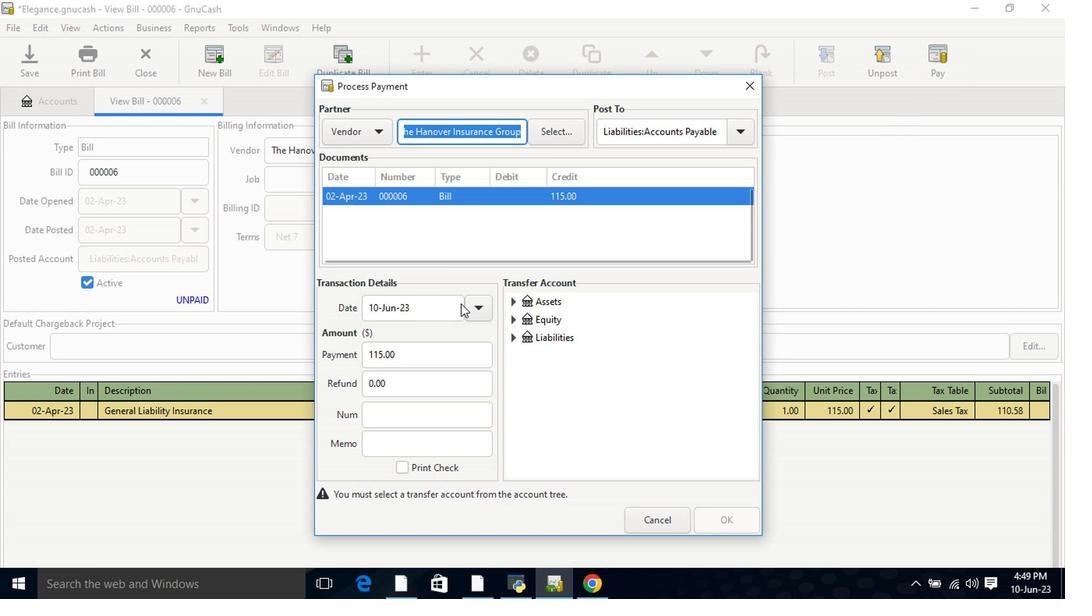 
Action: Mouse pressed left at (480, 313)
Screenshot: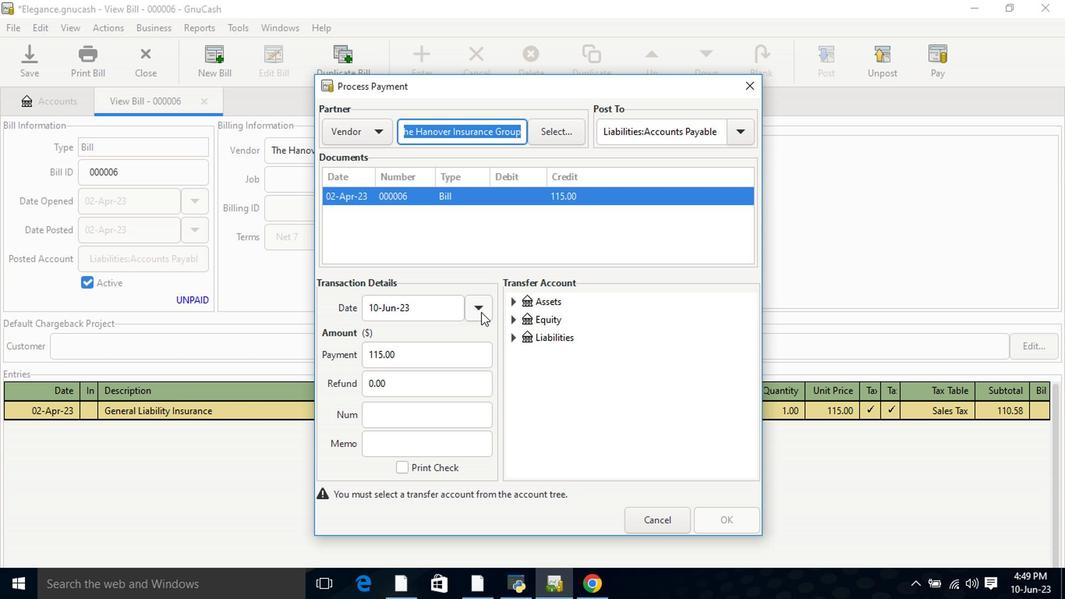 
Action: Mouse moved to (352, 332)
Screenshot: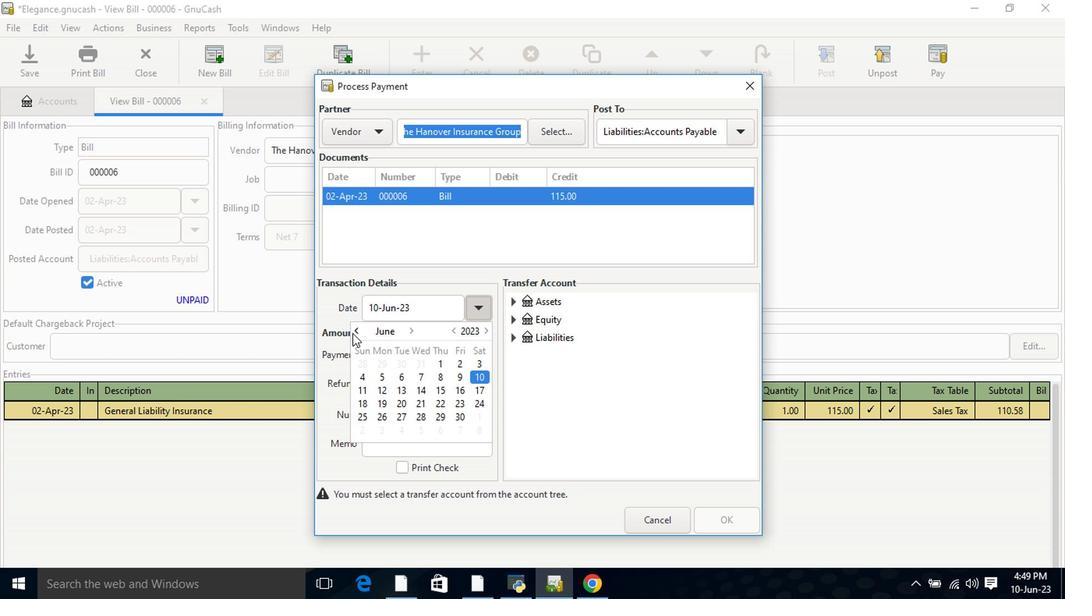 
Action: Mouse pressed left at (352, 332)
Screenshot: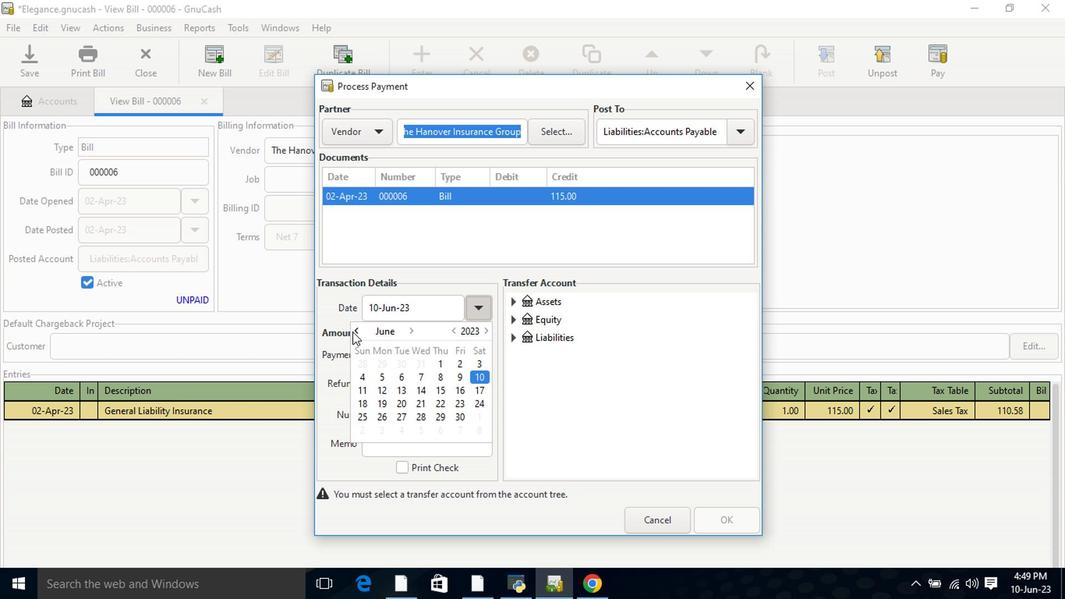 
Action: Mouse pressed left at (352, 332)
Screenshot: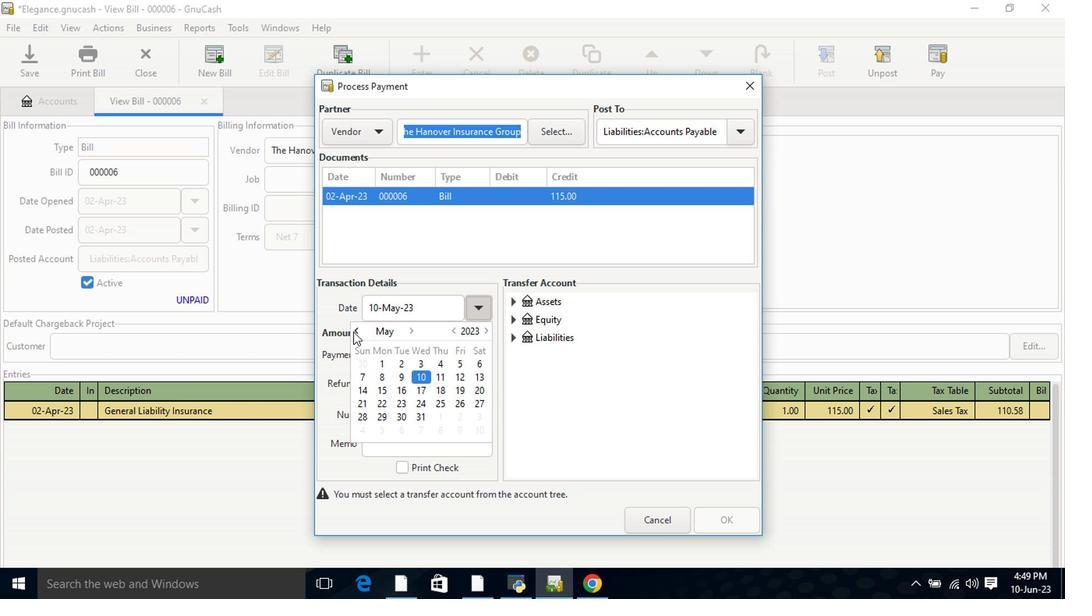 
Action: Mouse moved to (478, 376)
Screenshot: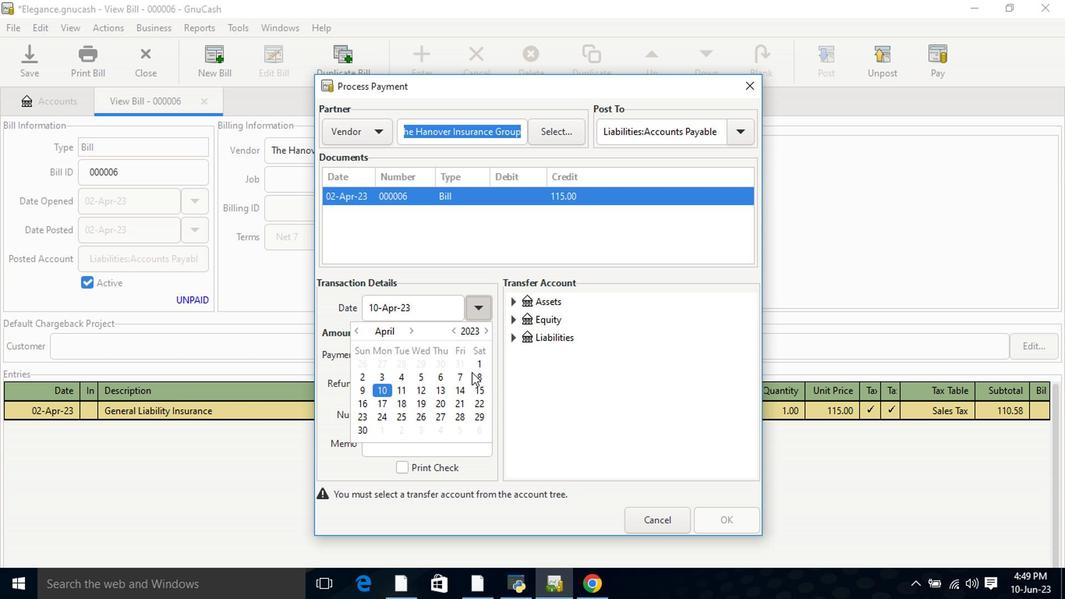 
Action: Mouse pressed left at (478, 376)
Screenshot: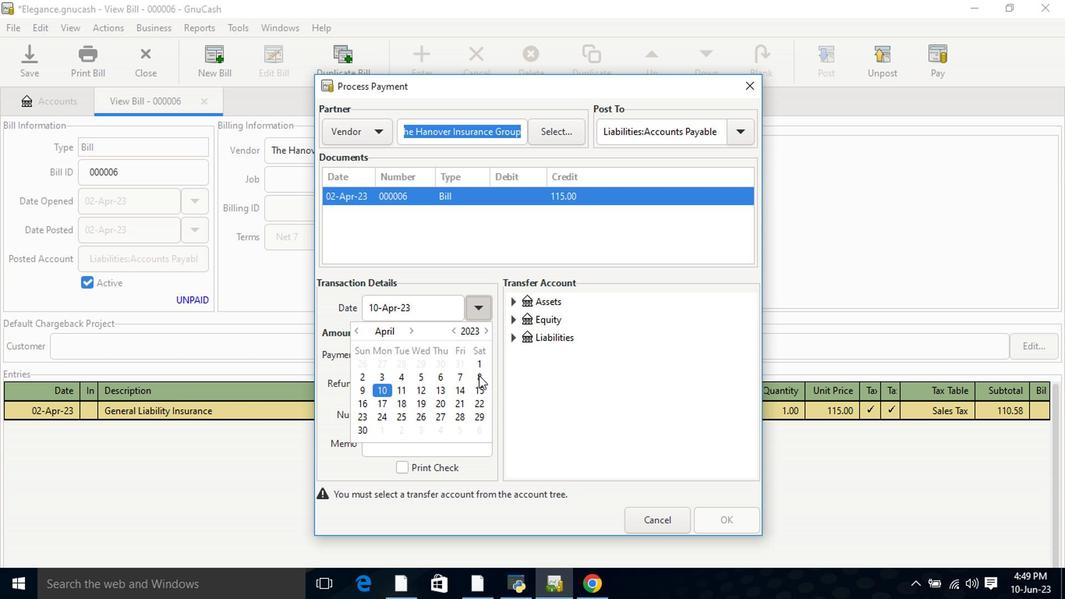 
Action: Mouse pressed left at (478, 376)
Screenshot: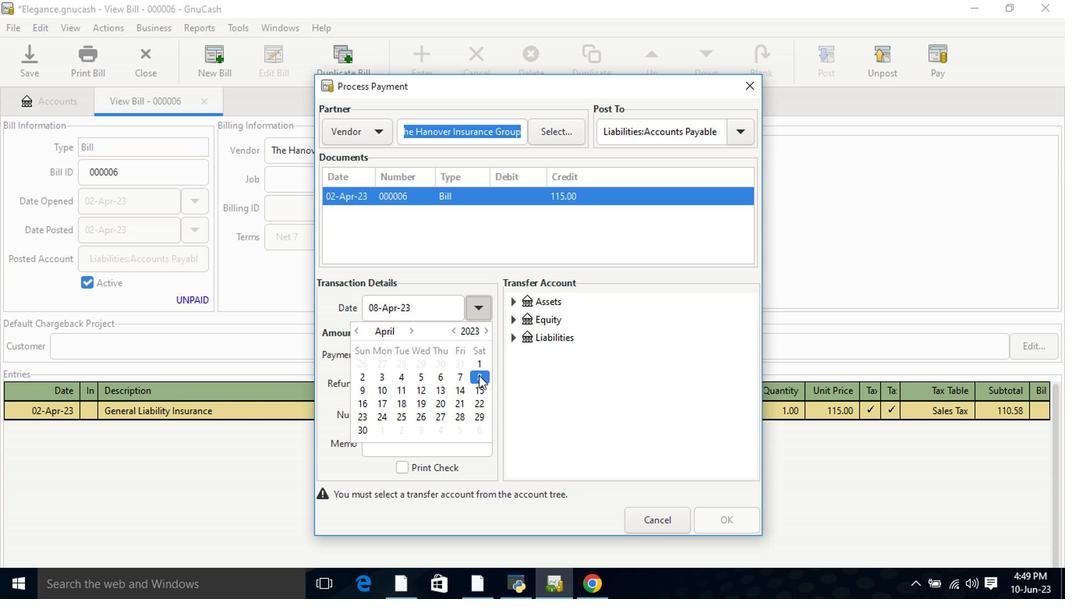 
Action: Mouse moved to (513, 303)
Screenshot: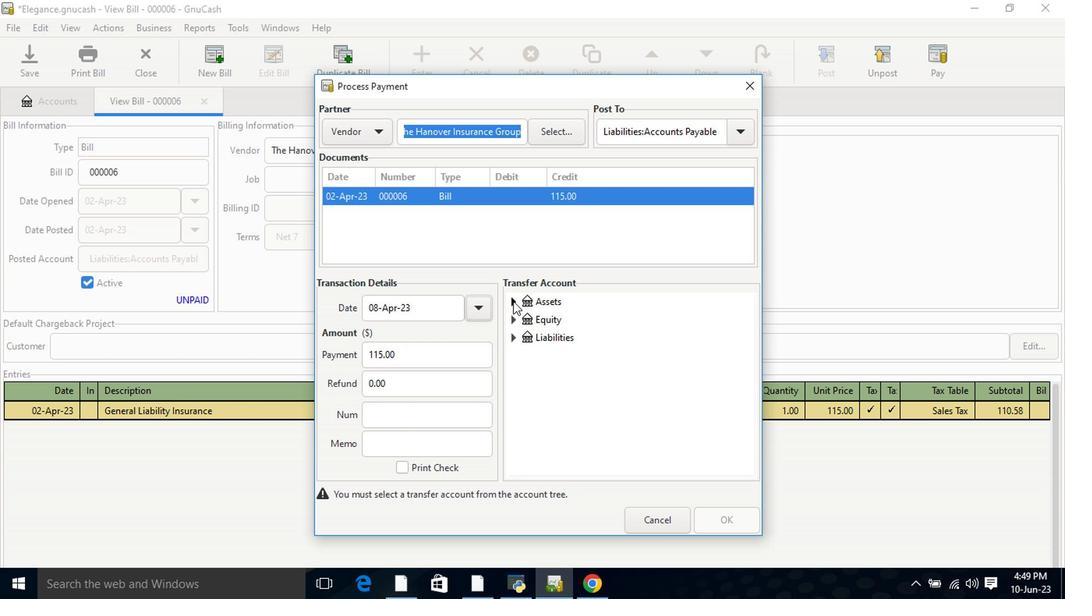 
Action: Mouse pressed left at (513, 303)
Screenshot: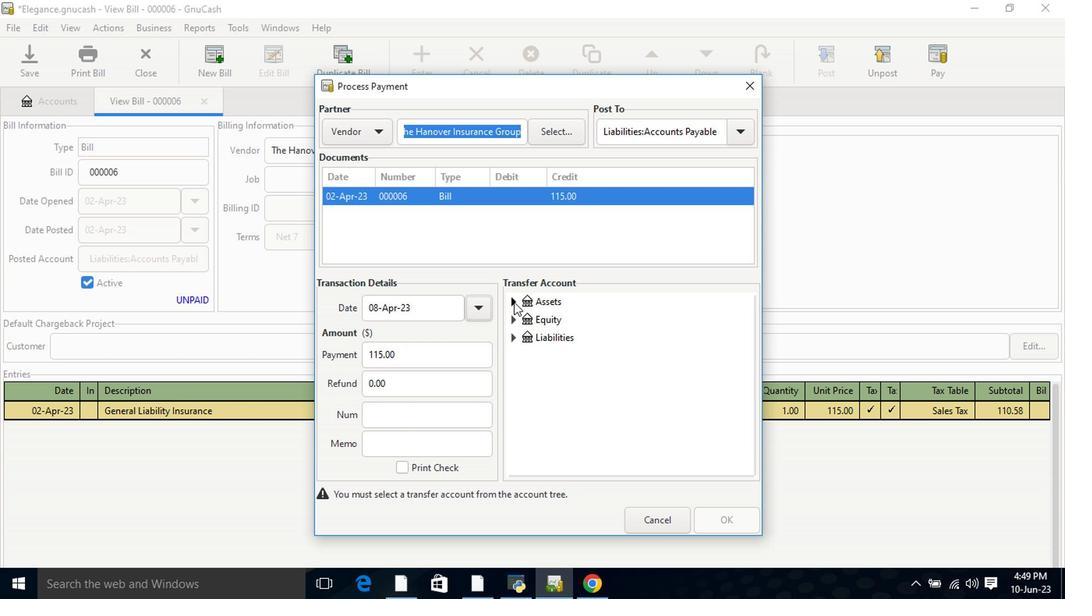 
Action: Mouse moved to (527, 321)
Screenshot: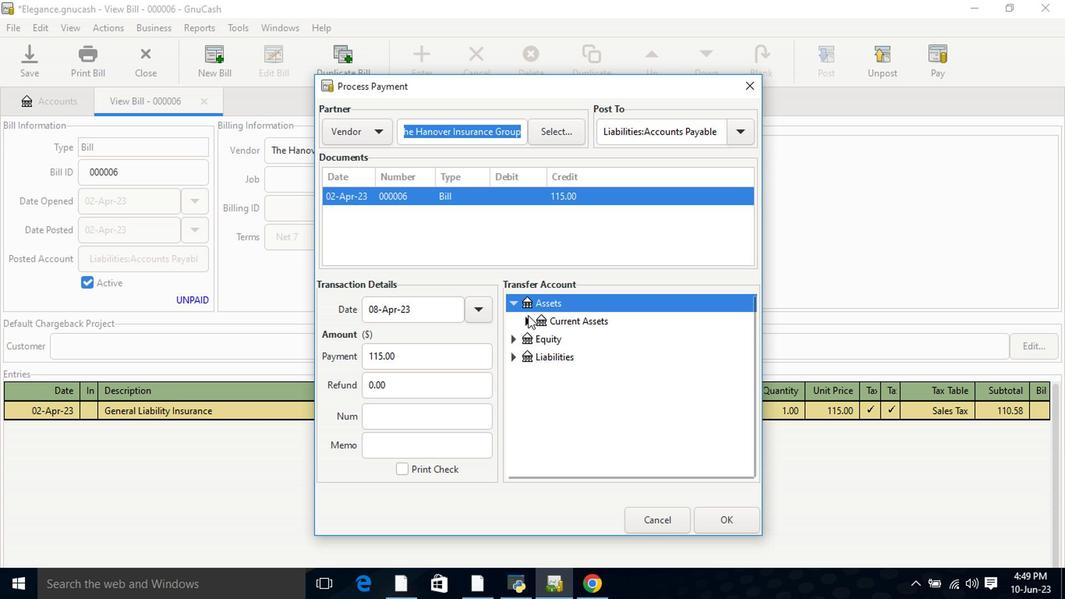 
Action: Mouse pressed left at (527, 321)
Screenshot: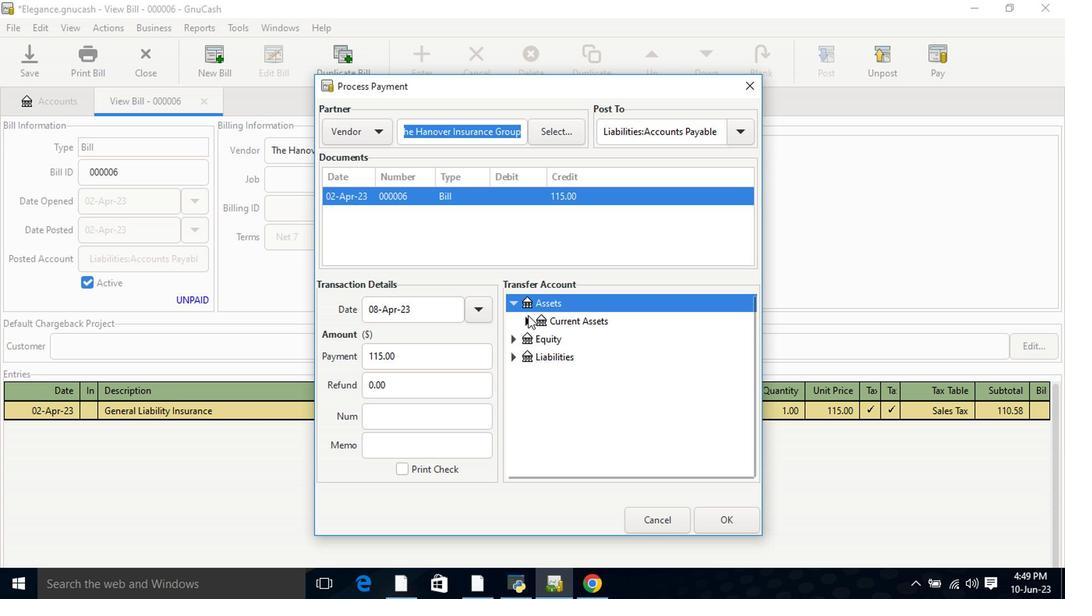 
Action: Mouse moved to (558, 339)
Screenshot: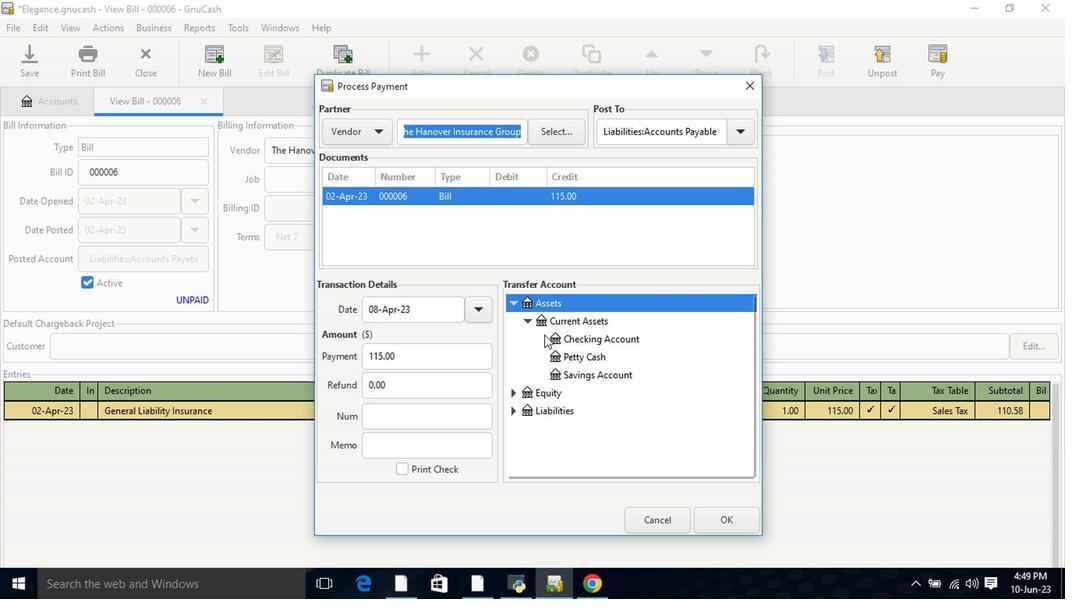 
Action: Mouse pressed left at (558, 339)
Screenshot: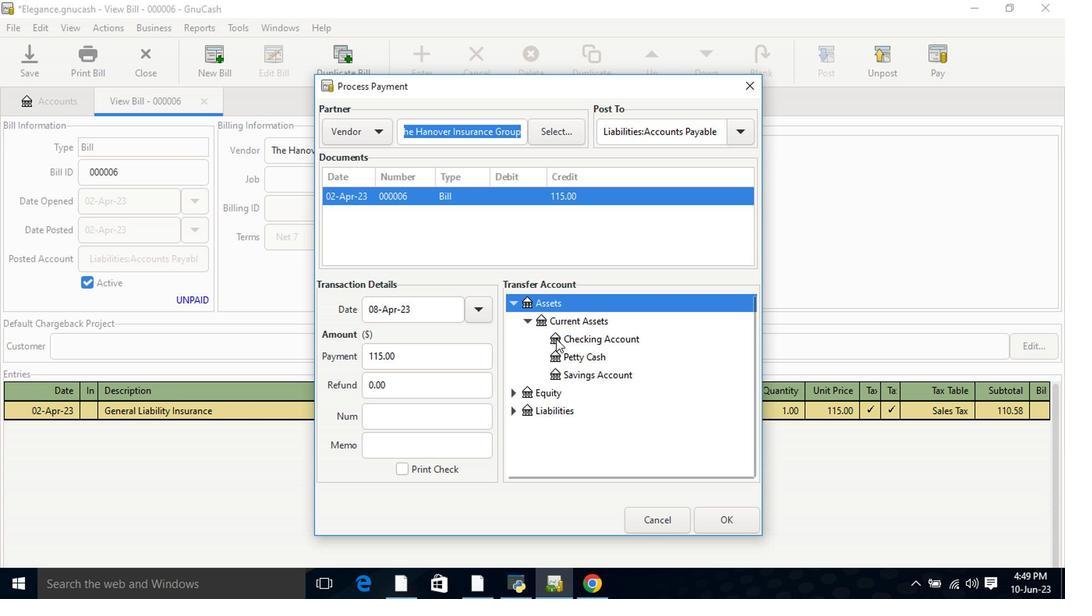 
Action: Mouse moved to (725, 521)
Screenshot: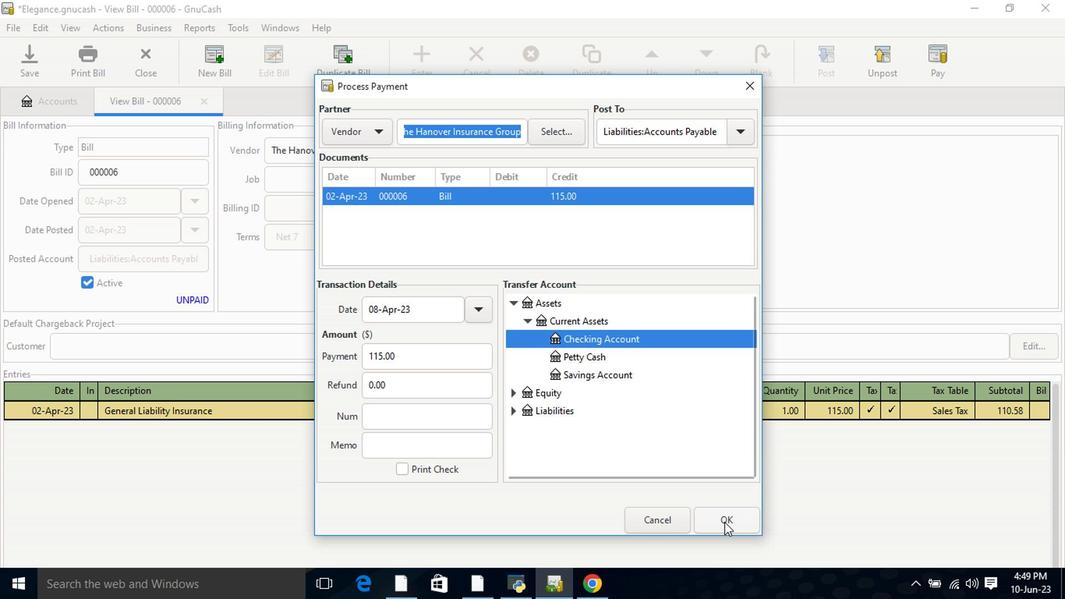 
Action: Mouse pressed left at (725, 521)
Screenshot: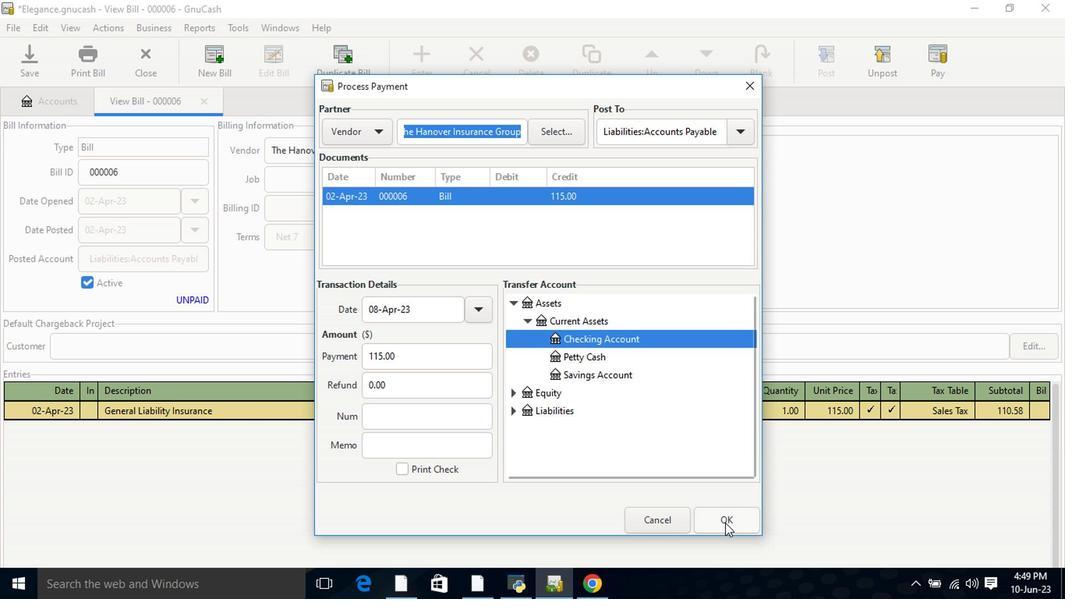 
Action: Mouse moved to (96, 72)
Screenshot: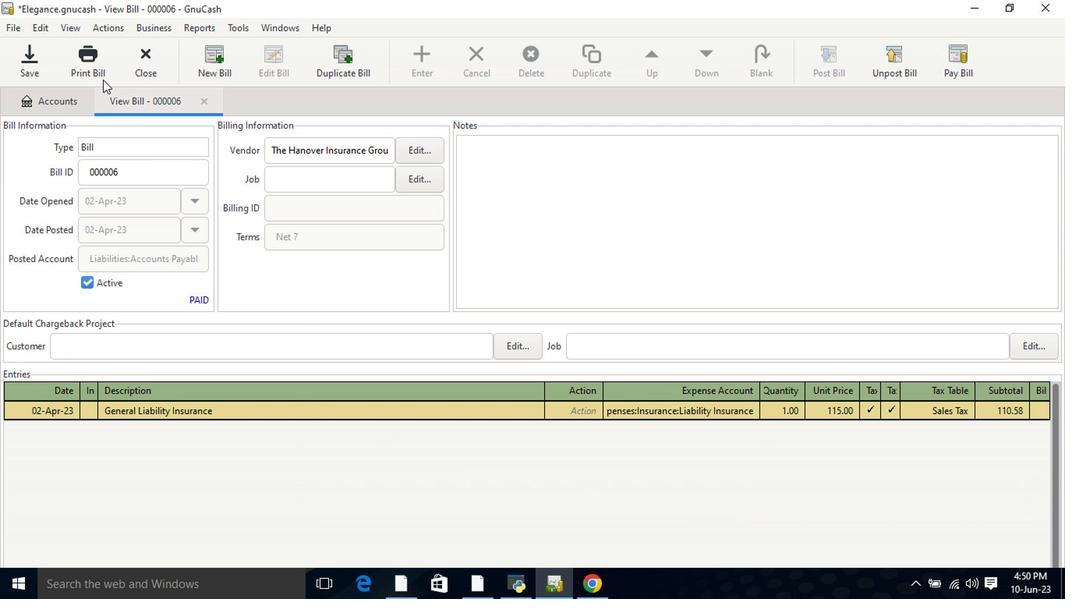 
Action: Mouse pressed left at (96, 72)
Screenshot: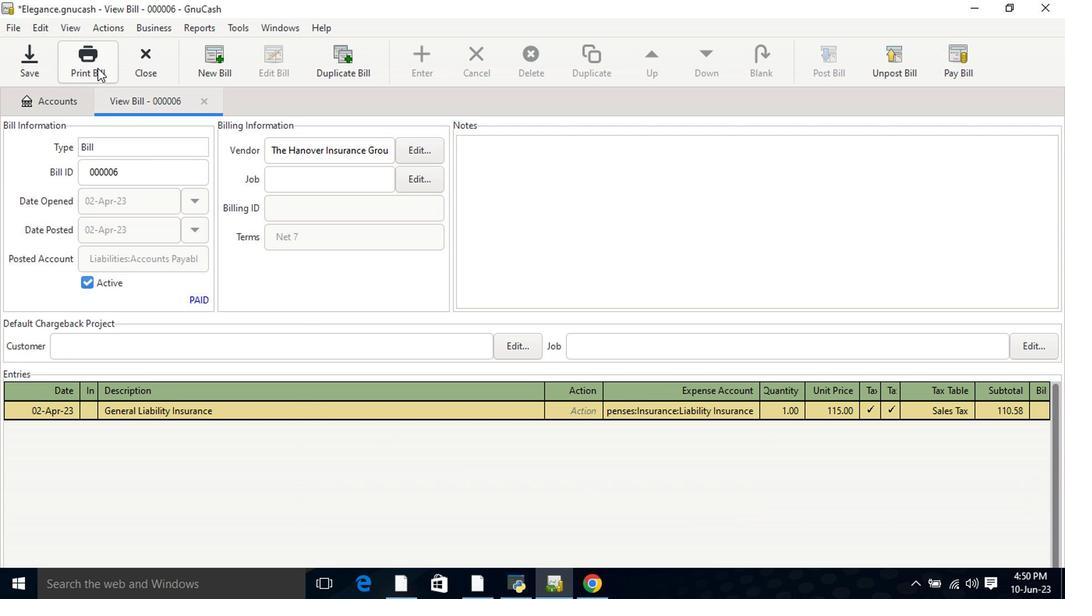 
Action: Mouse moved to (402, 486)
Screenshot: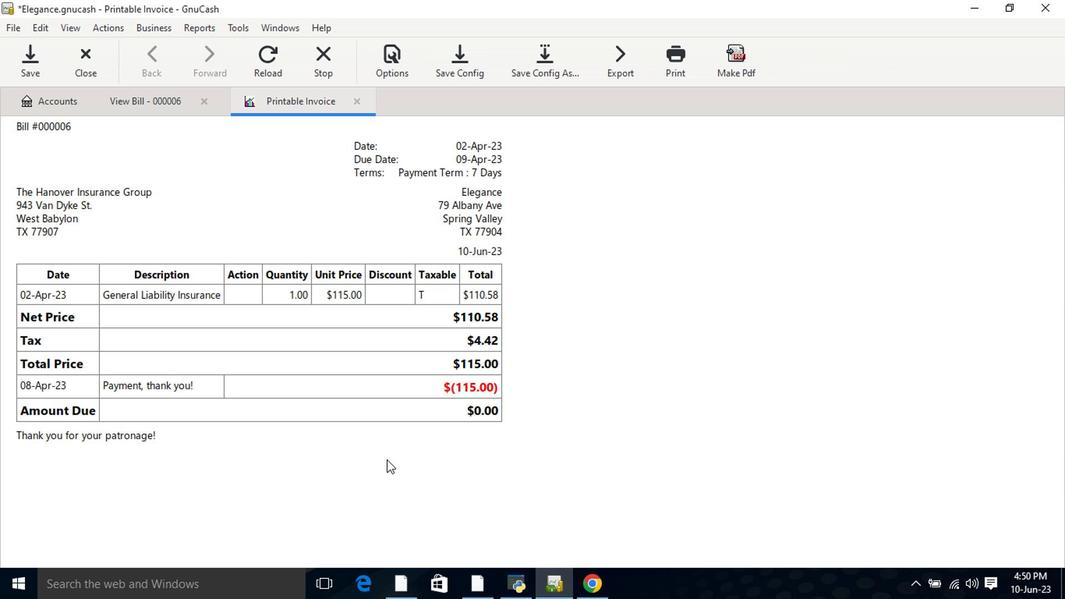 
